 Task: Create a due date automation trigger when advanced on, on the monday of the week a card is due add fields with custom field "Resume" set to a number greater or equal to 1 and lower or equal to 10 at 11:00 AM.
Action: Mouse moved to (906, 271)
Screenshot: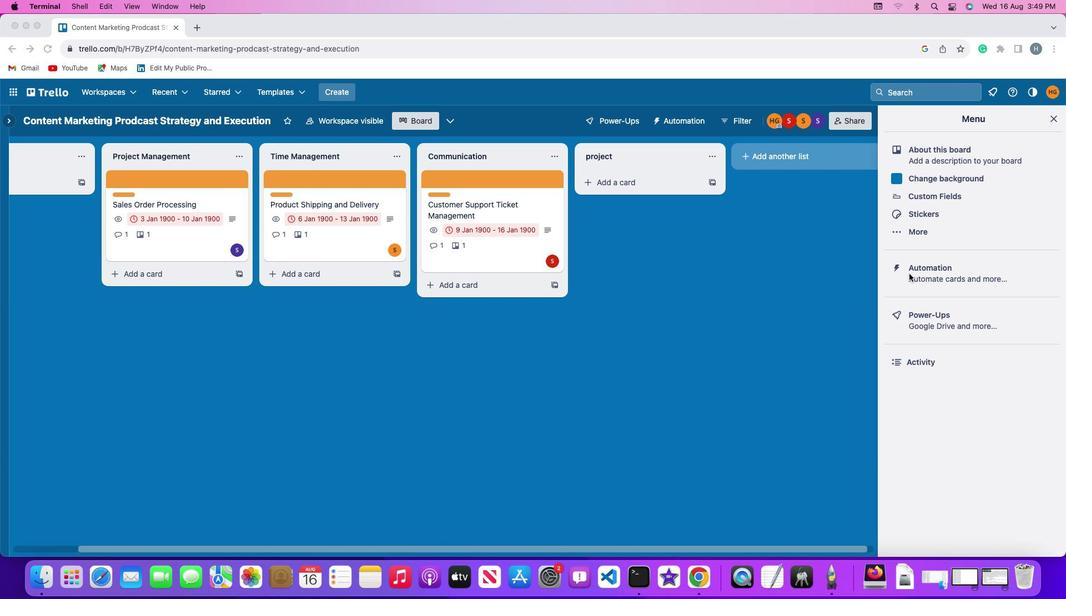 
Action: Mouse pressed left at (906, 271)
Screenshot: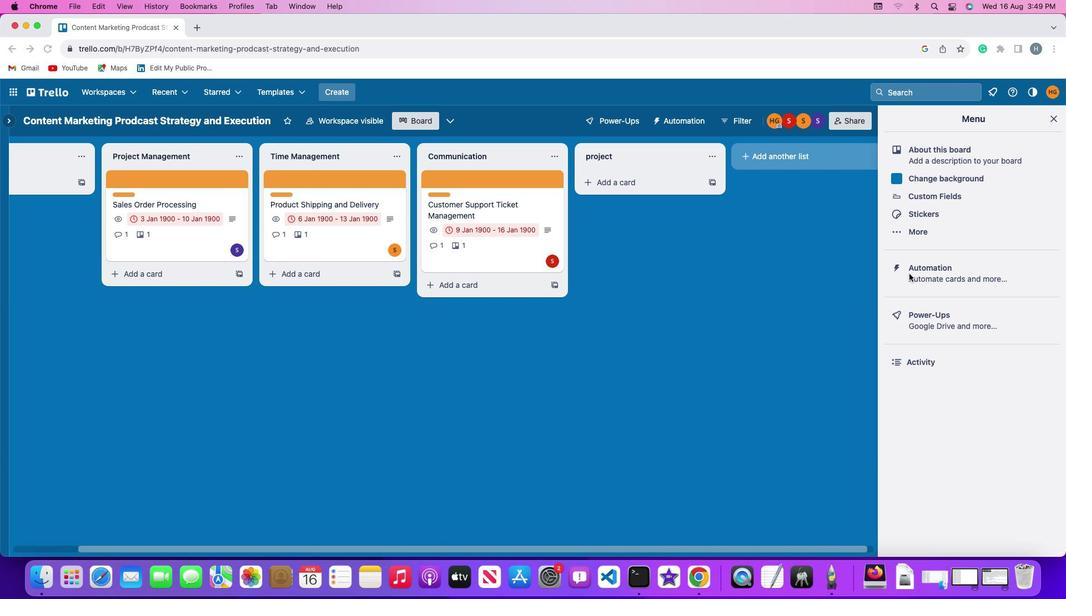 
Action: Mouse pressed left at (906, 271)
Screenshot: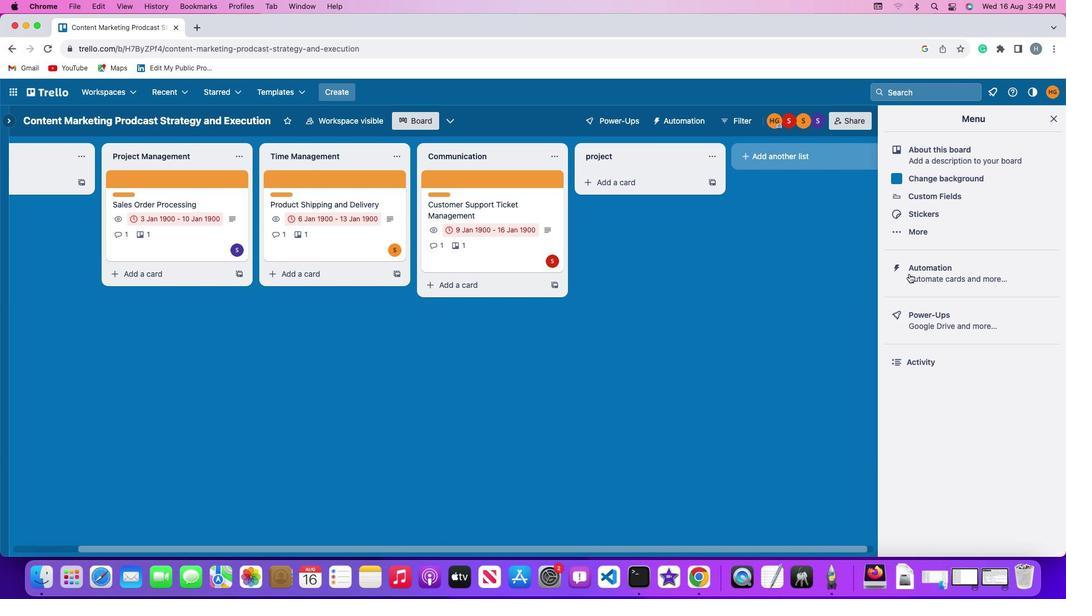 
Action: Mouse moved to (62, 258)
Screenshot: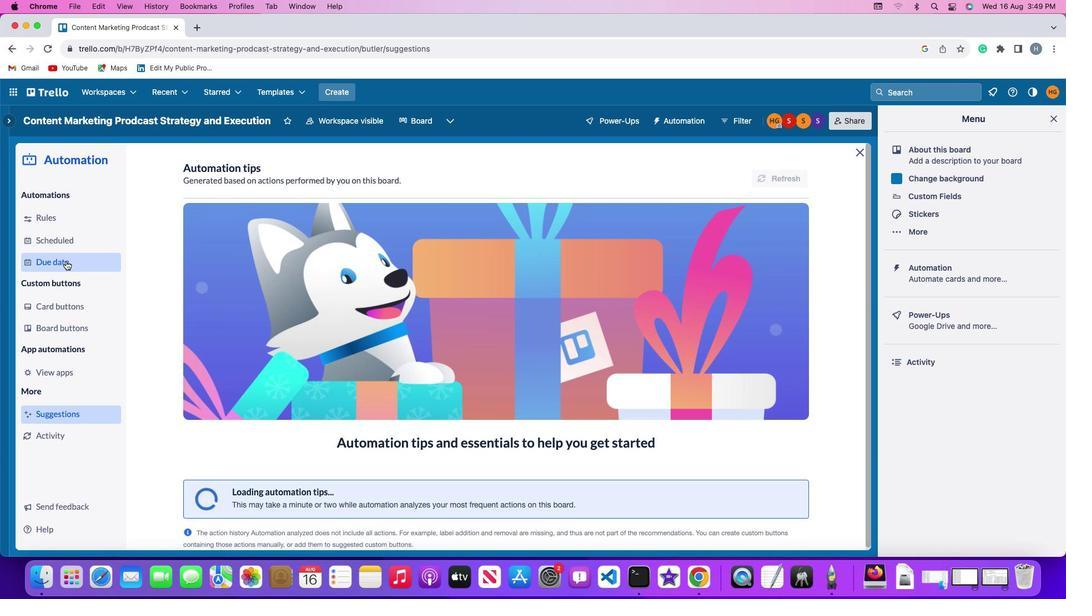 
Action: Mouse pressed left at (62, 258)
Screenshot: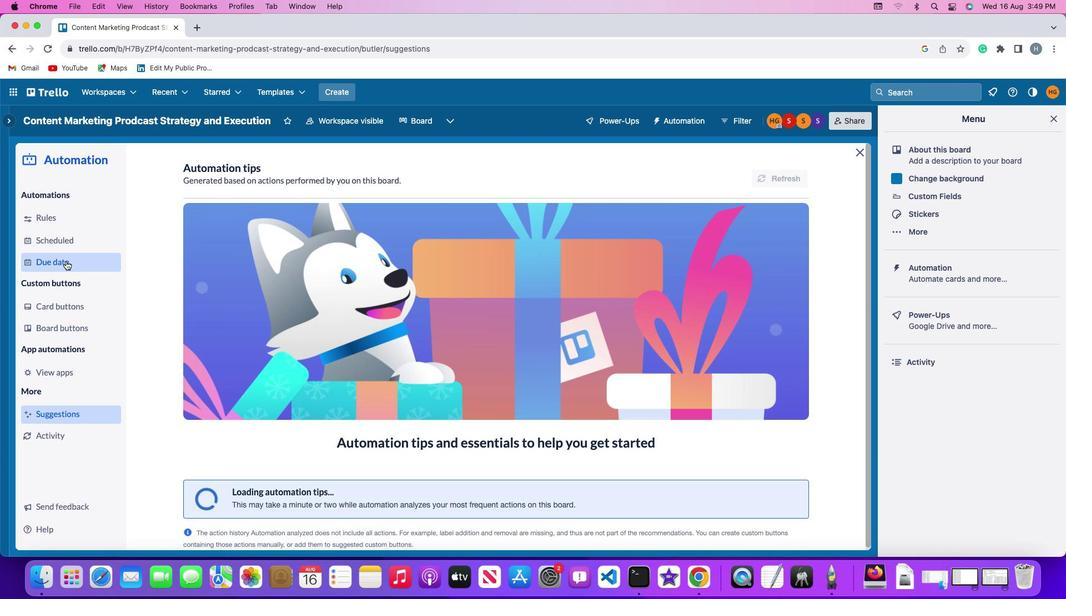 
Action: Mouse moved to (759, 166)
Screenshot: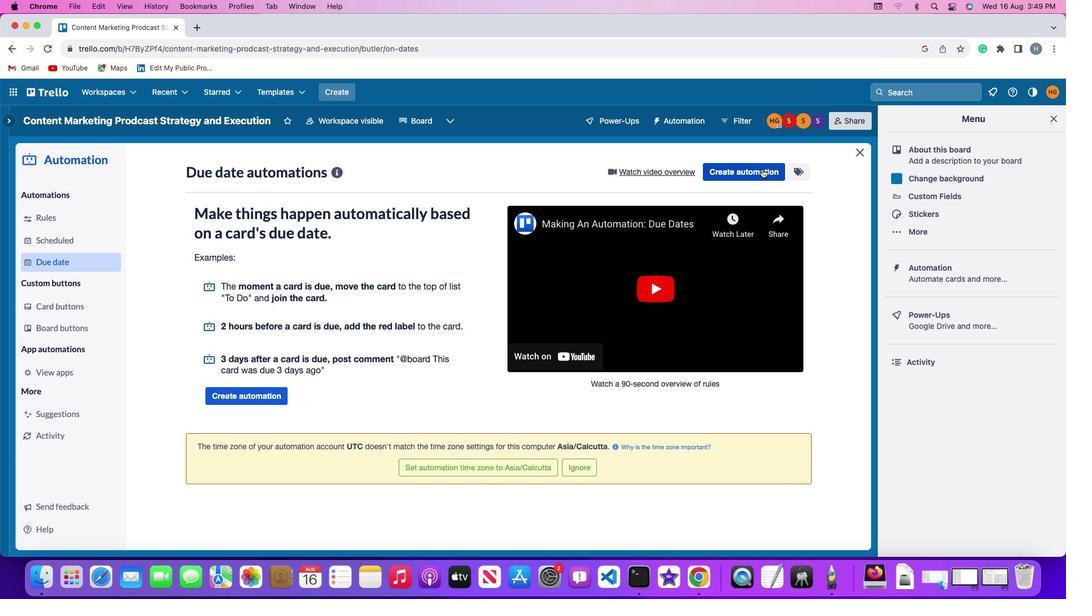 
Action: Mouse pressed left at (759, 166)
Screenshot: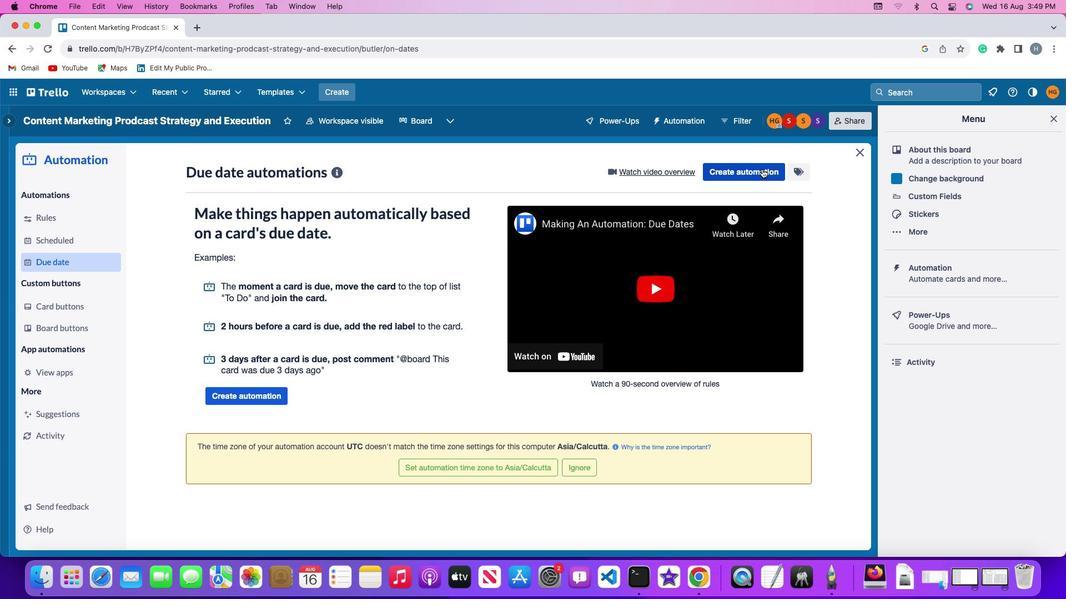 
Action: Mouse moved to (203, 272)
Screenshot: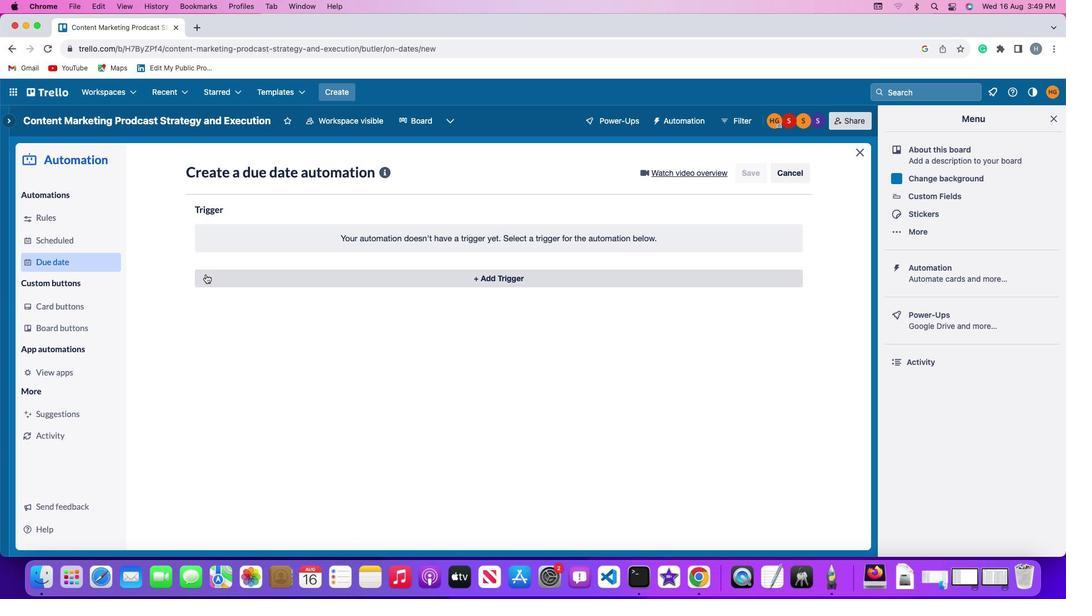 
Action: Mouse pressed left at (203, 272)
Screenshot: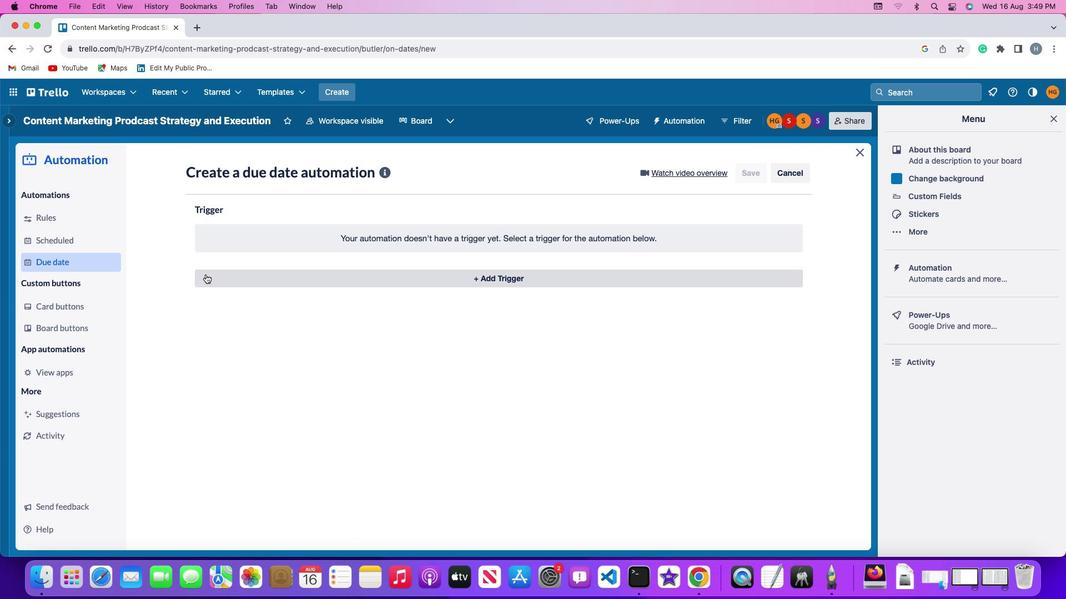 
Action: Mouse moved to (235, 484)
Screenshot: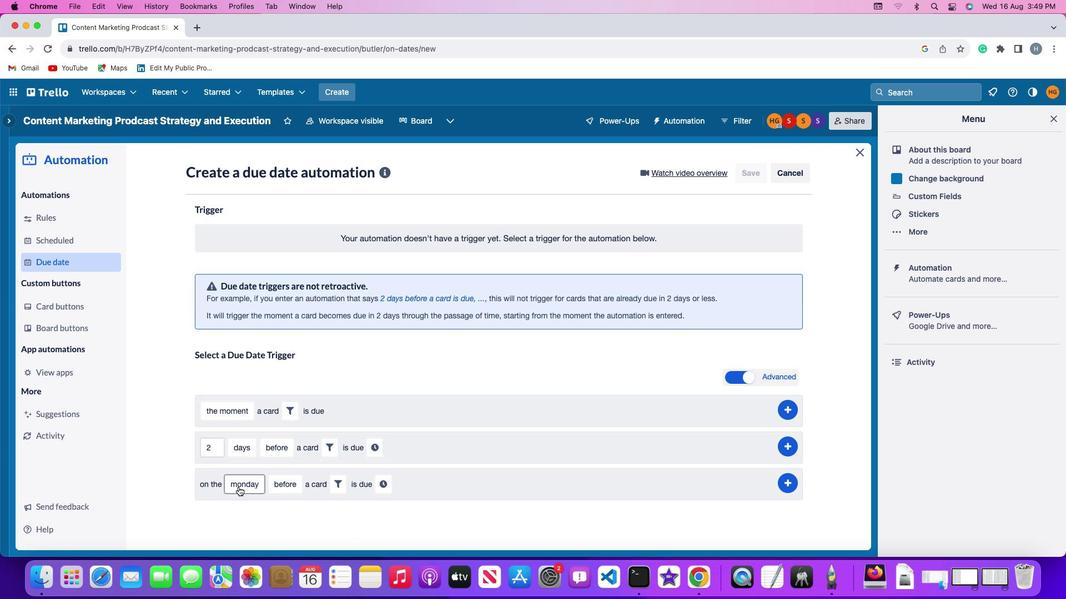 
Action: Mouse pressed left at (235, 484)
Screenshot: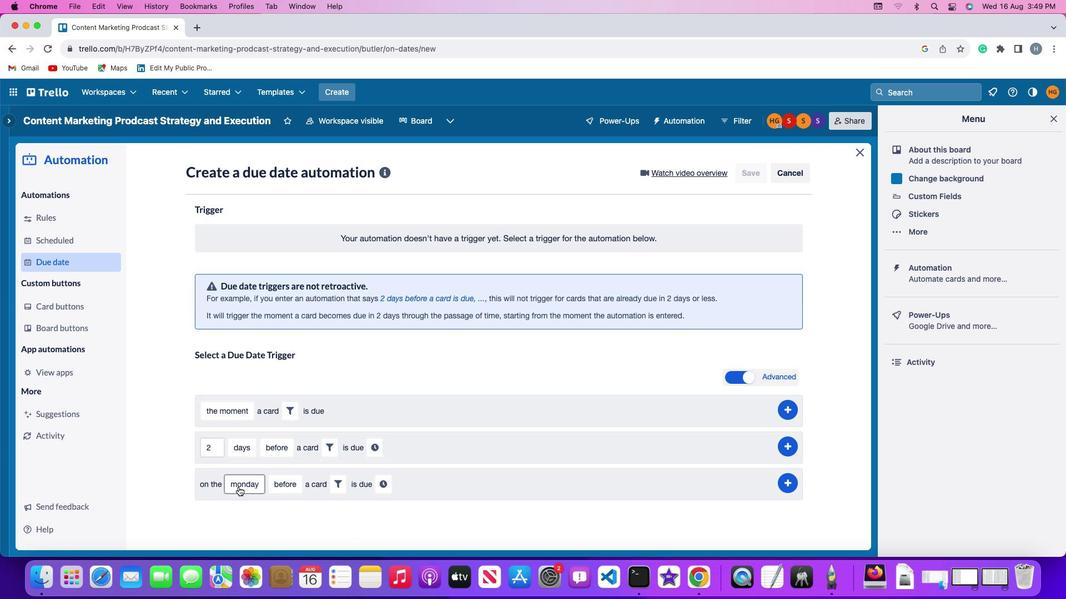 
Action: Mouse moved to (245, 330)
Screenshot: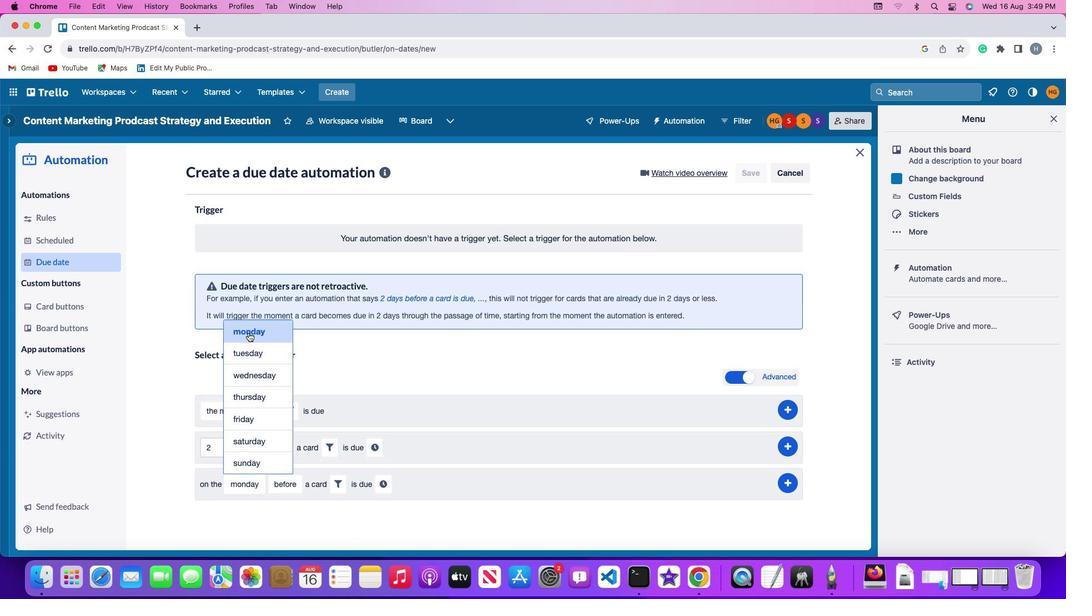 
Action: Mouse pressed left at (245, 330)
Screenshot: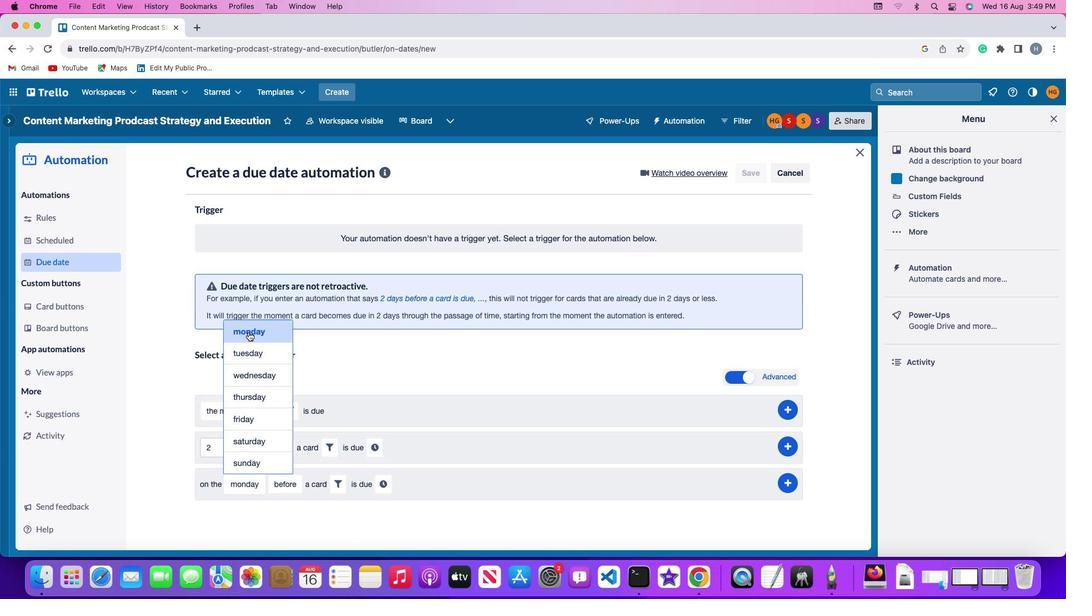 
Action: Mouse moved to (284, 483)
Screenshot: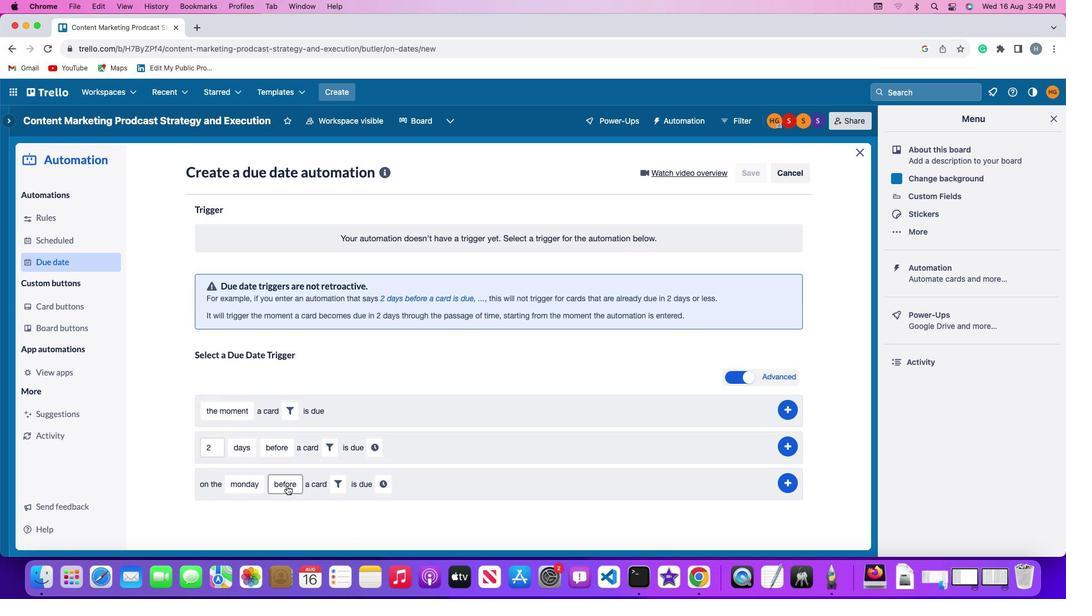 
Action: Mouse pressed left at (284, 483)
Screenshot: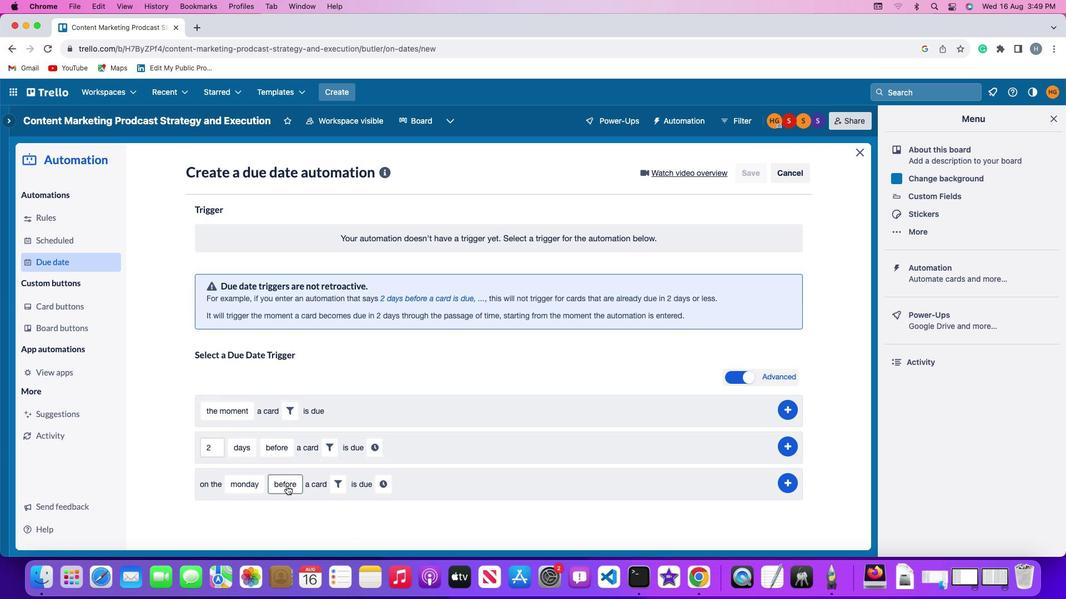 
Action: Mouse moved to (296, 441)
Screenshot: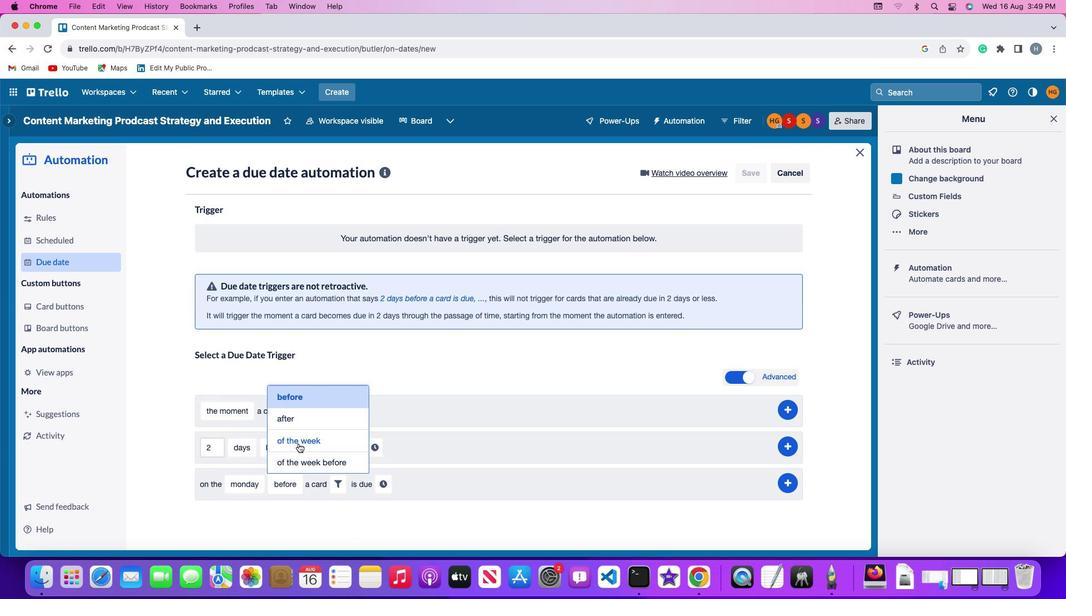 
Action: Mouse pressed left at (296, 441)
Screenshot: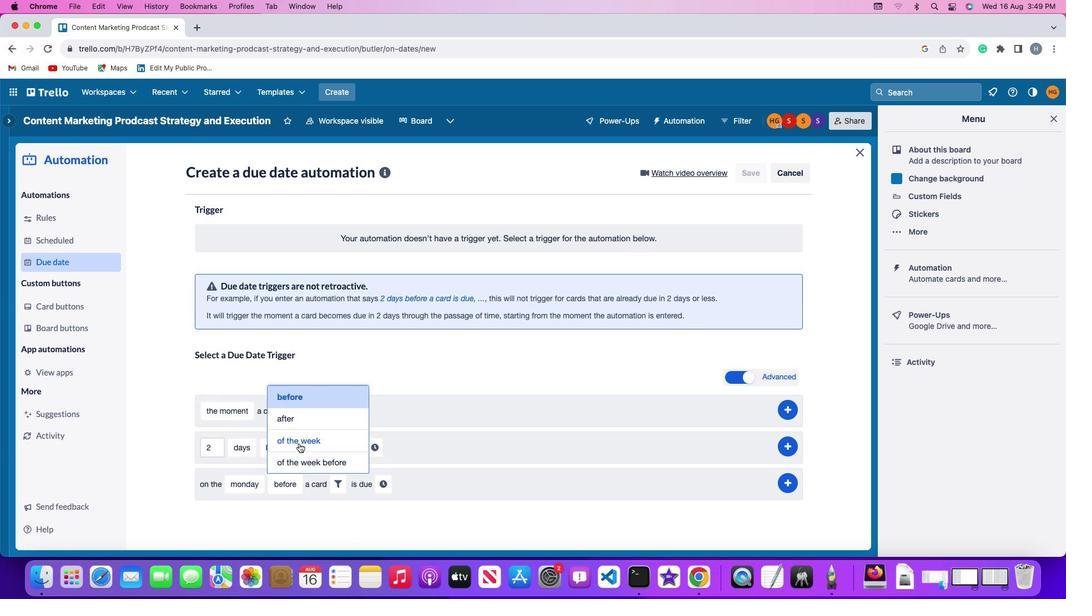 
Action: Mouse moved to (350, 482)
Screenshot: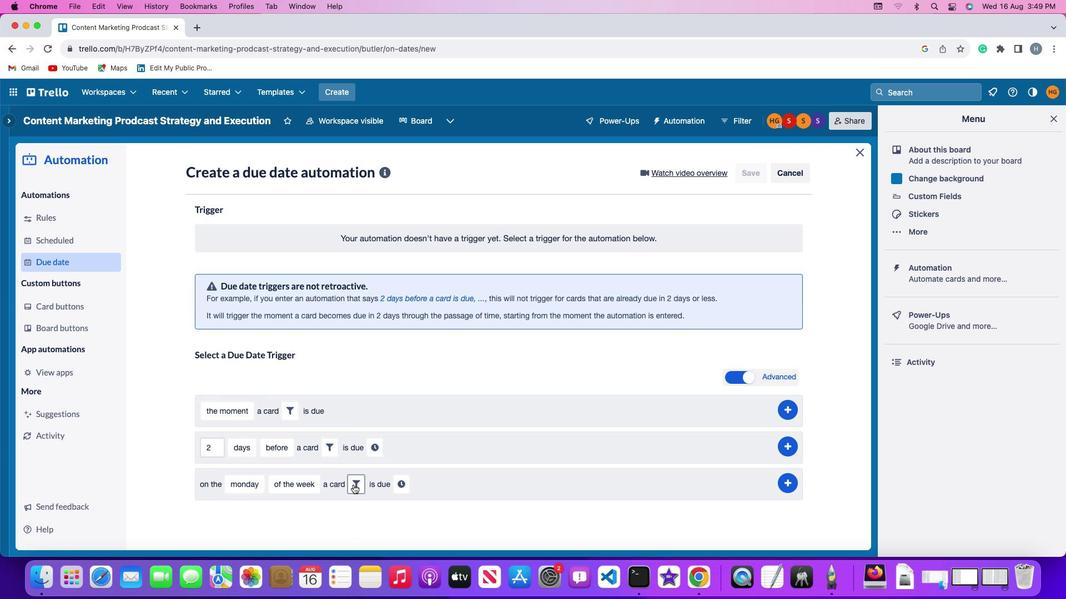 
Action: Mouse pressed left at (350, 482)
Screenshot: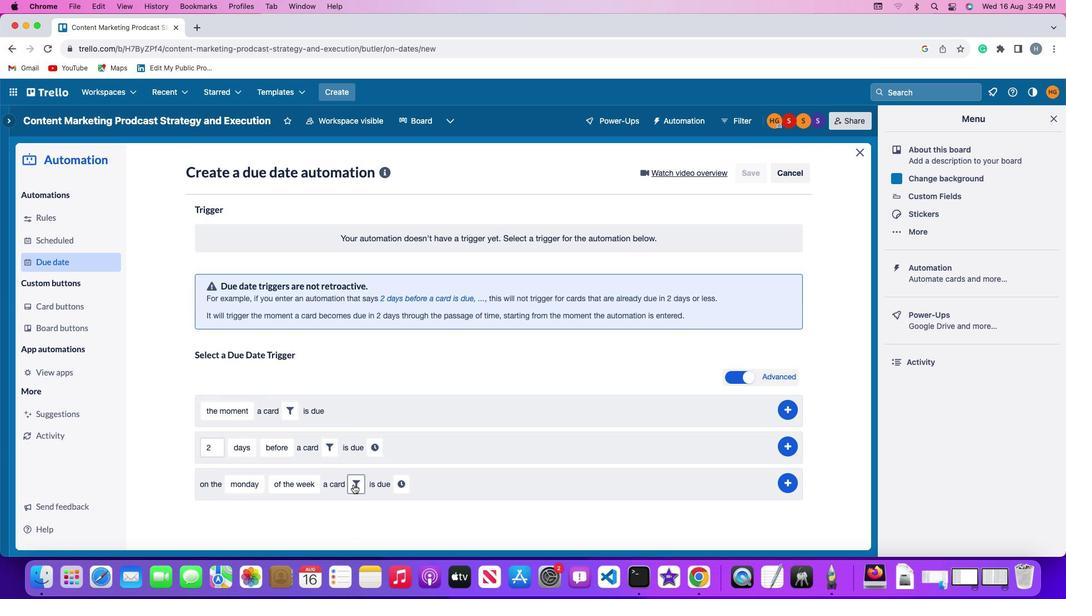 
Action: Mouse moved to (531, 513)
Screenshot: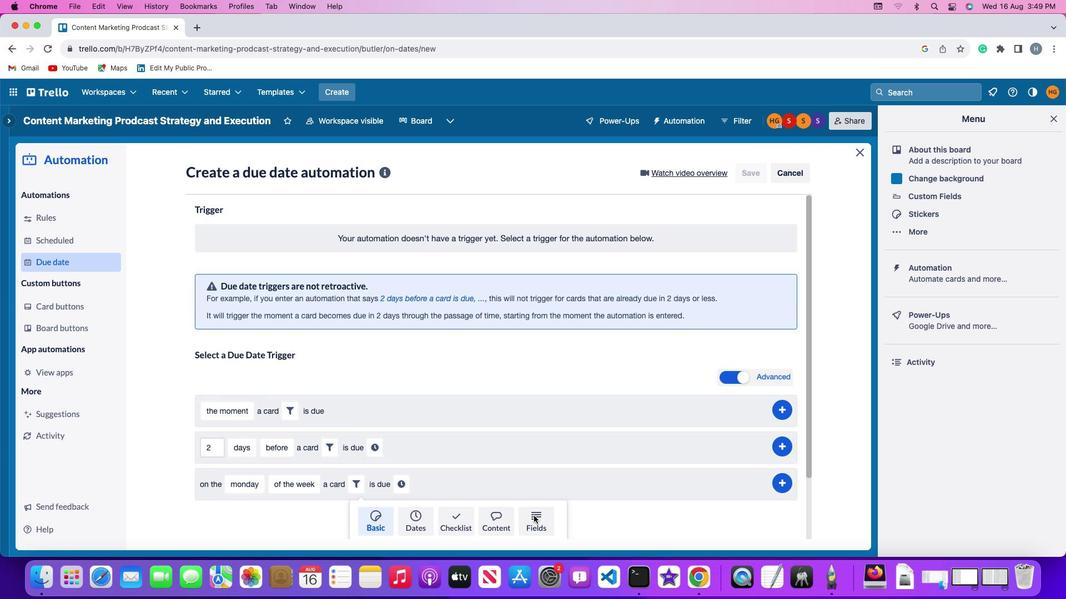 
Action: Mouse pressed left at (531, 513)
Screenshot: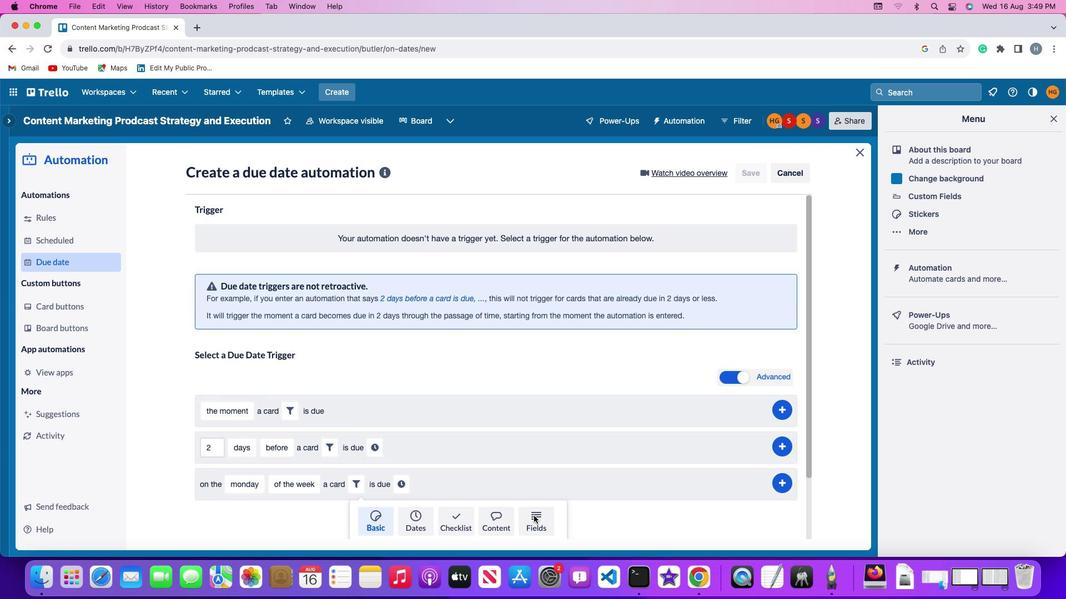 
Action: Mouse moved to (324, 509)
Screenshot: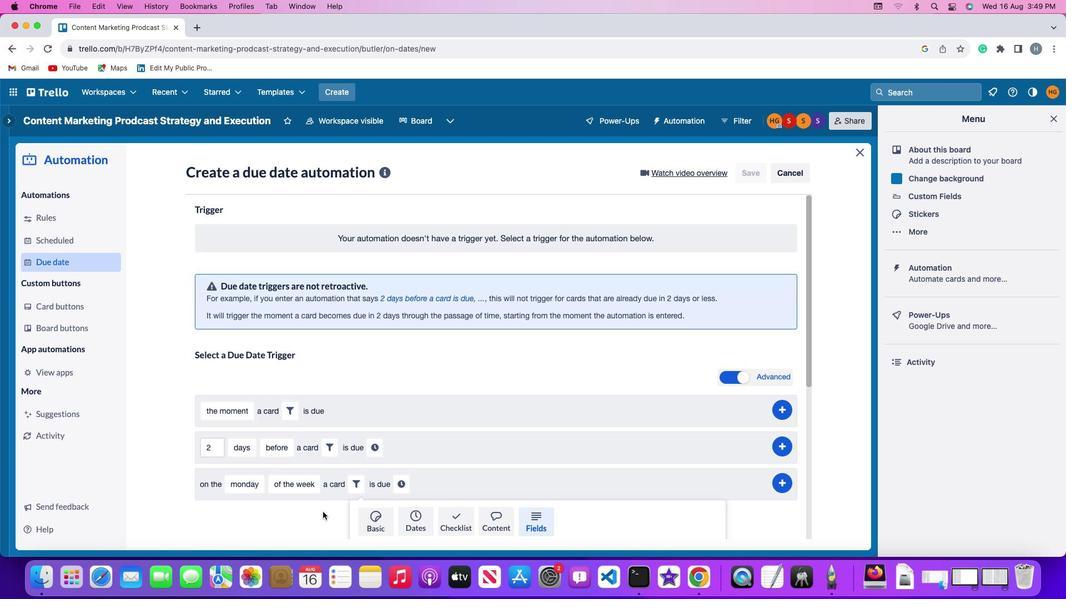 
Action: Mouse scrolled (324, 509) with delta (-2, -2)
Screenshot: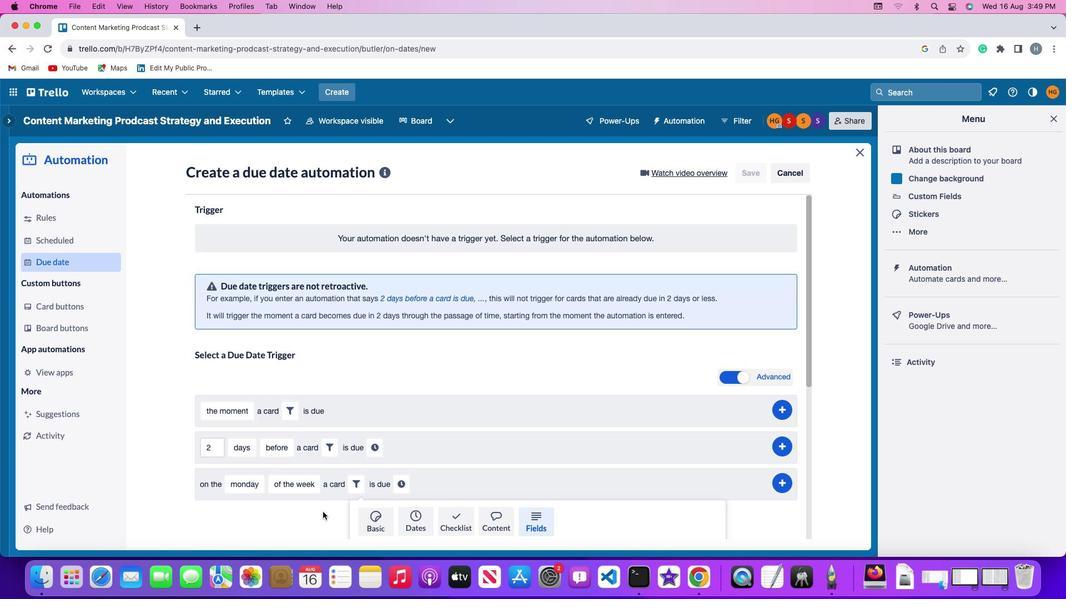 
Action: Mouse moved to (320, 509)
Screenshot: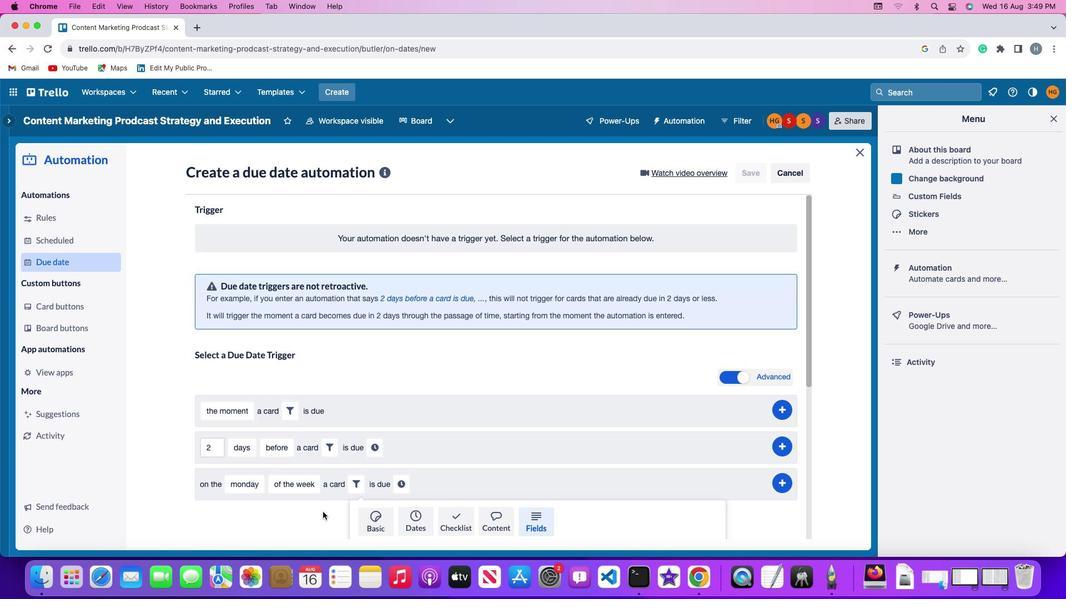 
Action: Mouse scrolled (320, 509) with delta (-2, -2)
Screenshot: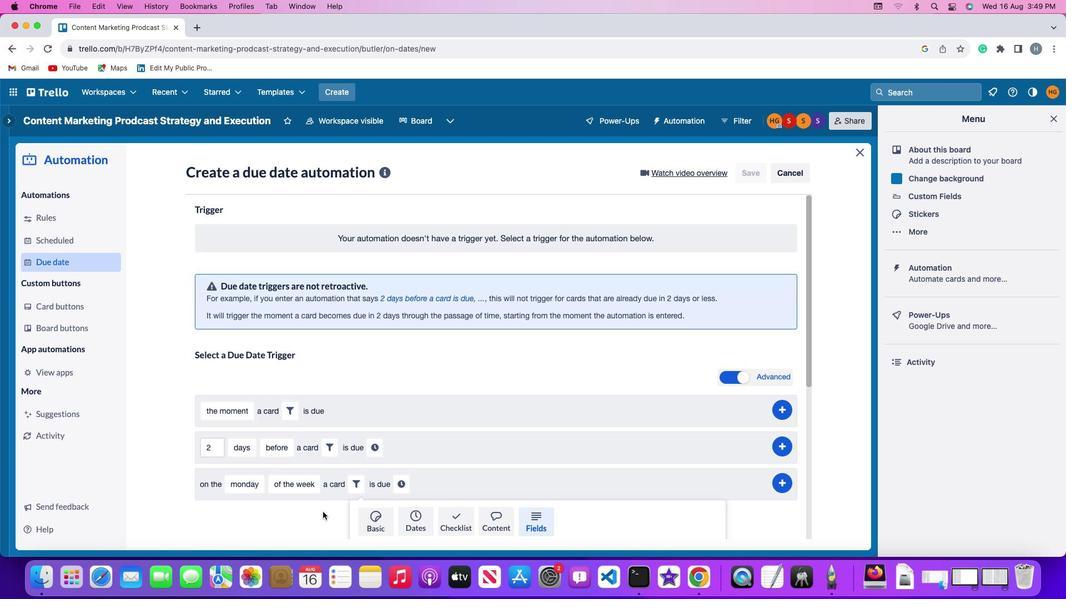 
Action: Mouse moved to (319, 509)
Screenshot: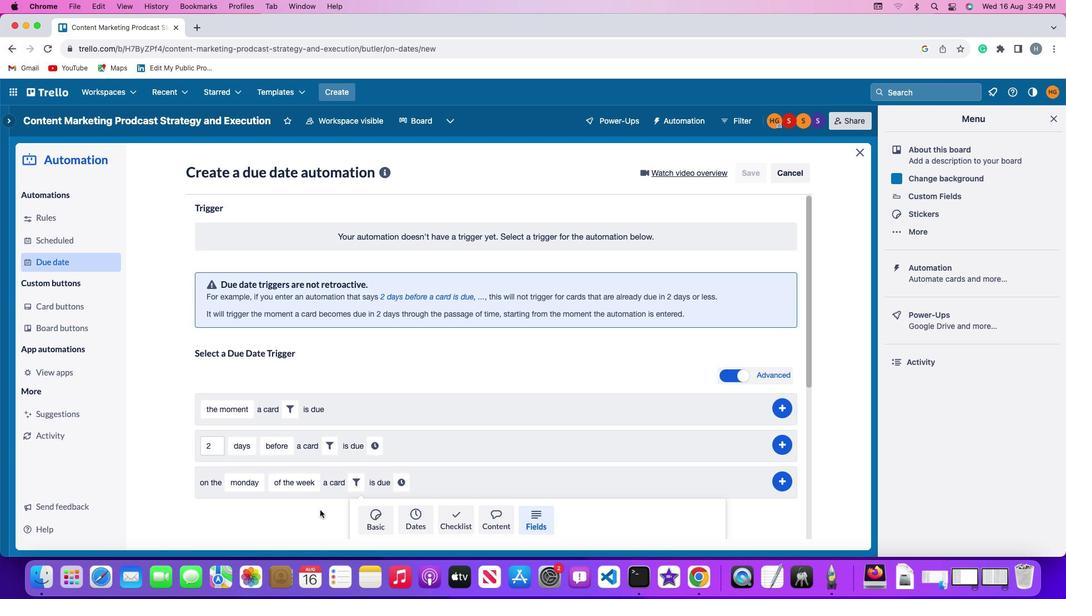 
Action: Mouse scrolled (319, 509) with delta (-2, -3)
Screenshot: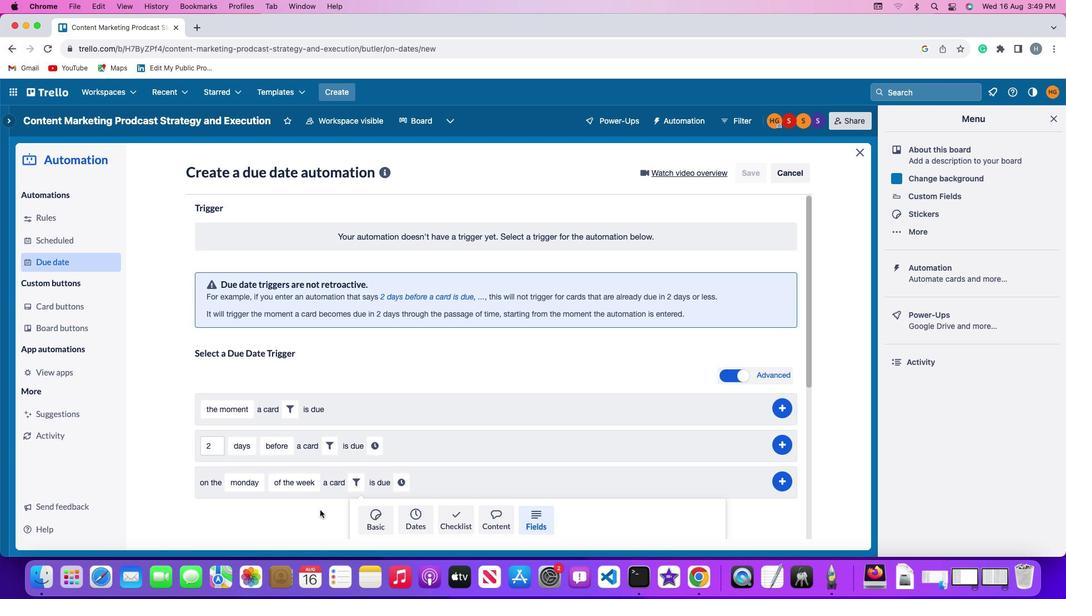 
Action: Mouse moved to (317, 508)
Screenshot: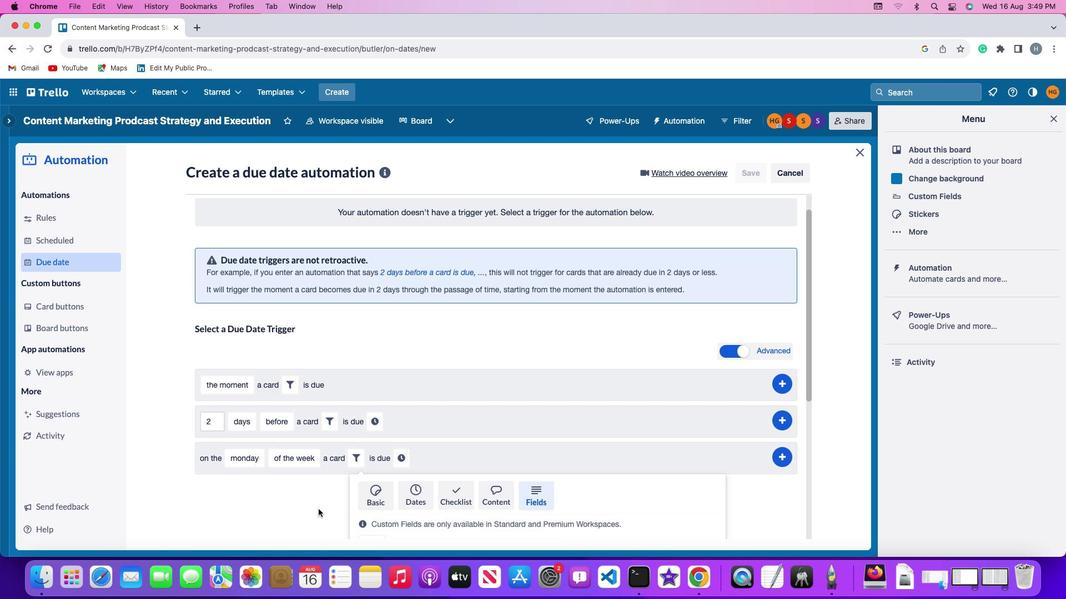 
Action: Mouse scrolled (317, 508) with delta (-2, -4)
Screenshot: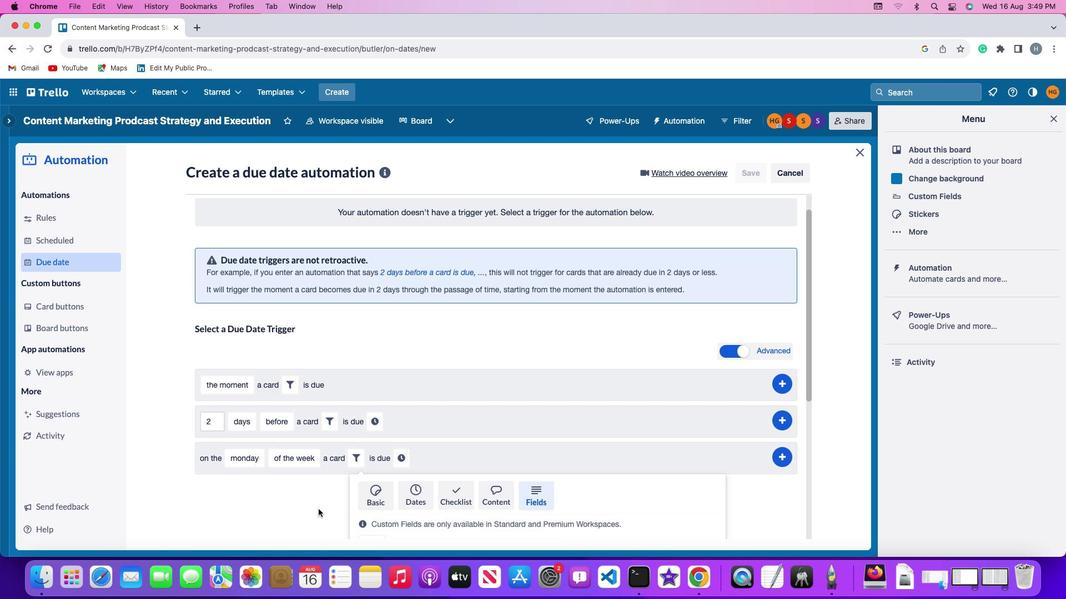 
Action: Mouse moved to (315, 506)
Screenshot: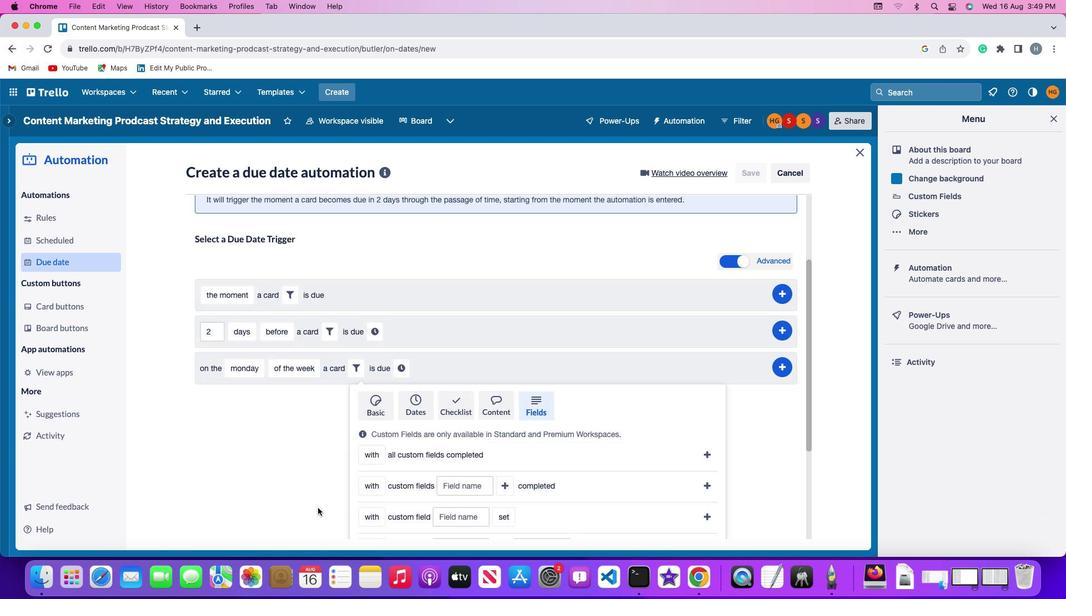
Action: Mouse scrolled (315, 506) with delta (-2, -5)
Screenshot: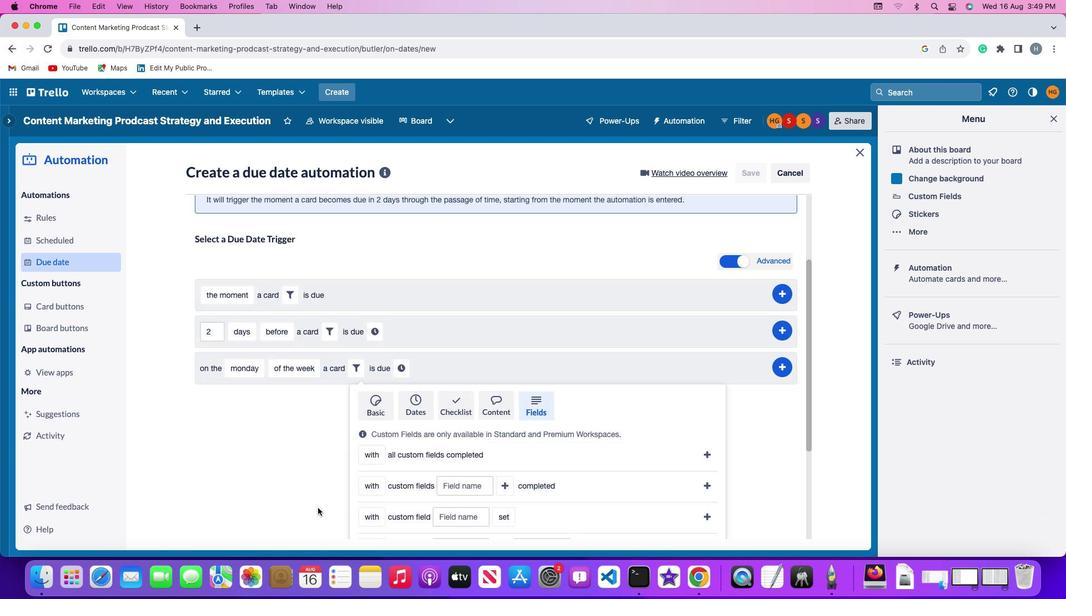 
Action: Mouse moved to (312, 506)
Screenshot: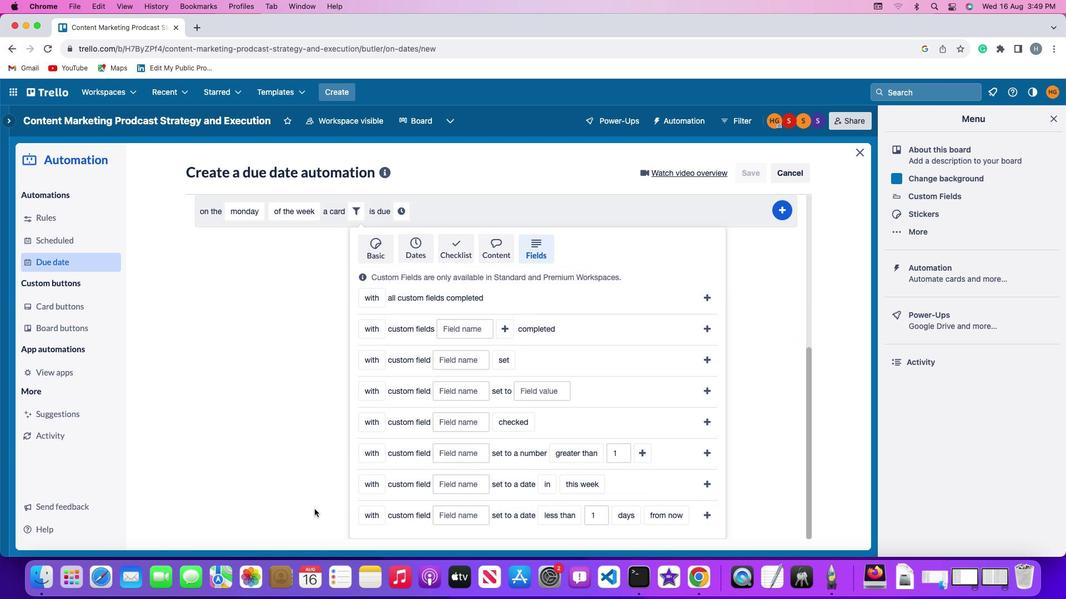
Action: Mouse scrolled (312, 506) with delta (-2, -2)
Screenshot: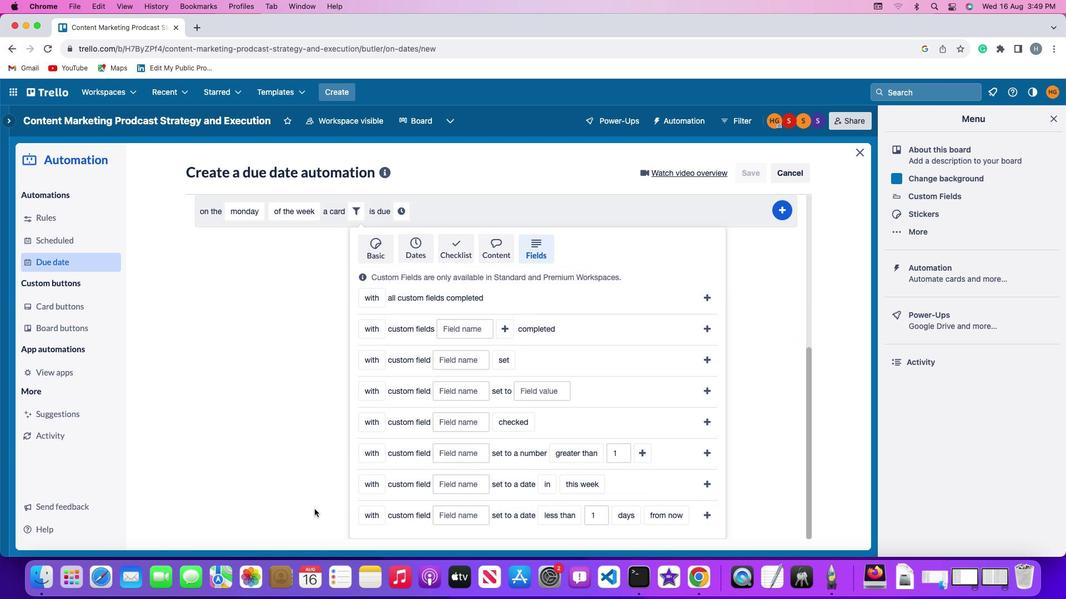 
Action: Mouse moved to (311, 506)
Screenshot: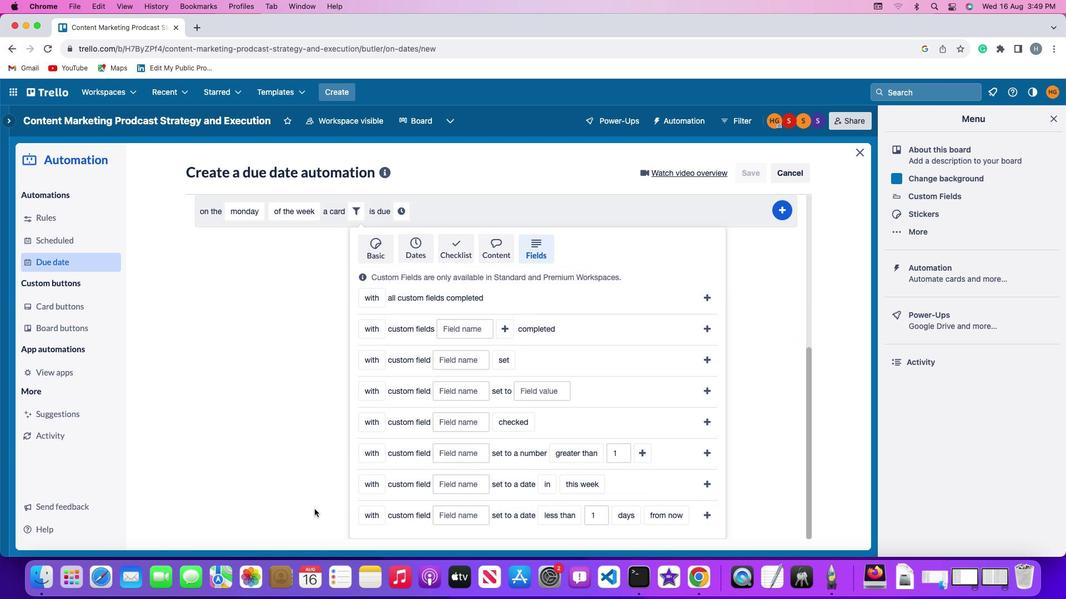 
Action: Mouse scrolled (311, 506) with delta (-2, -2)
Screenshot: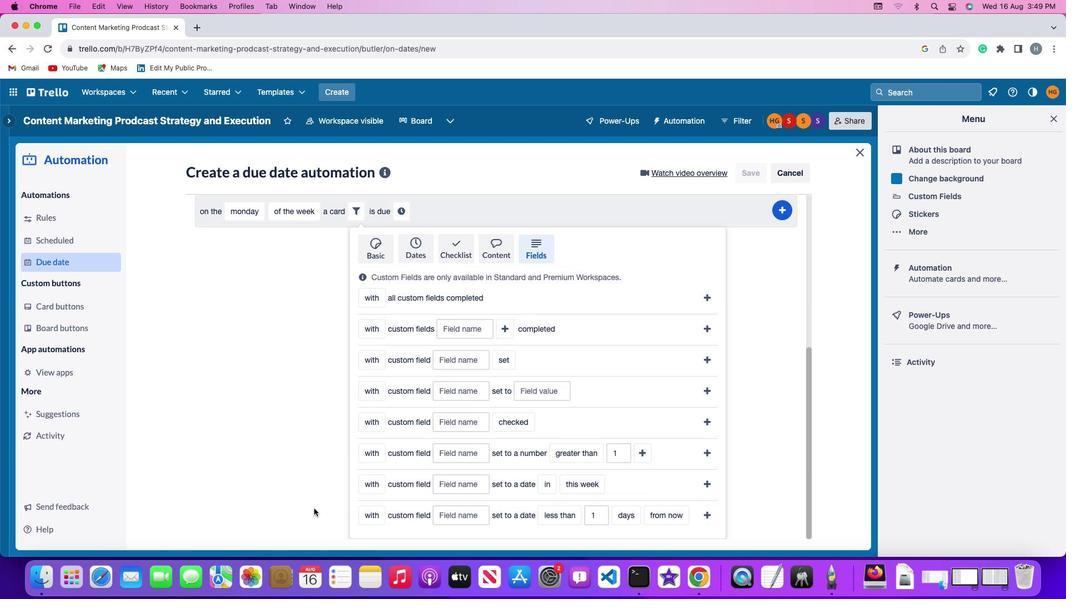 
Action: Mouse moved to (311, 506)
Screenshot: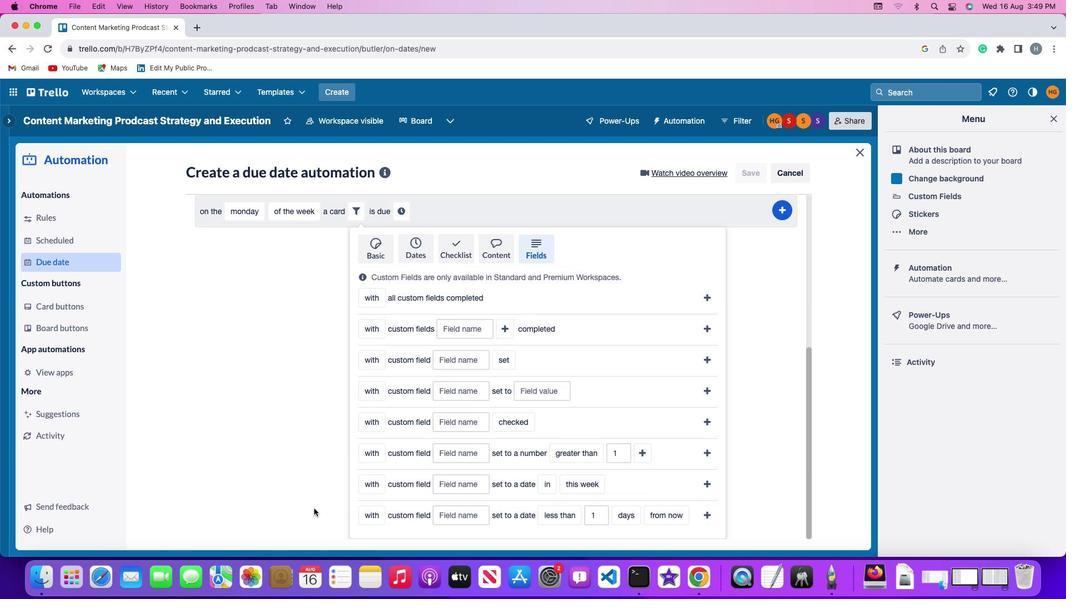
Action: Mouse scrolled (311, 506) with delta (-2, -3)
Screenshot: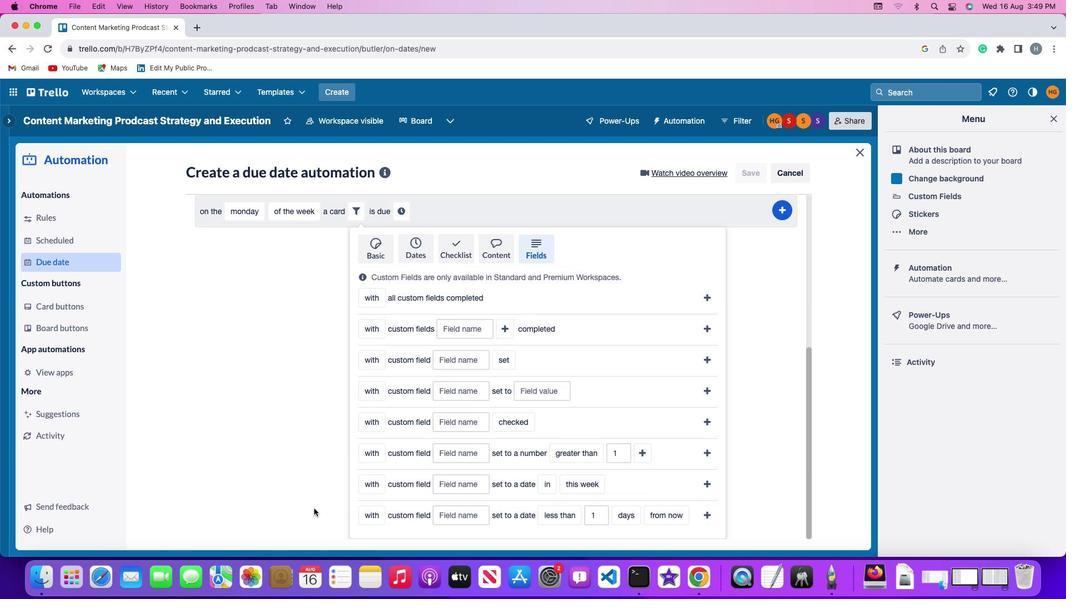 
Action: Mouse moved to (311, 506)
Screenshot: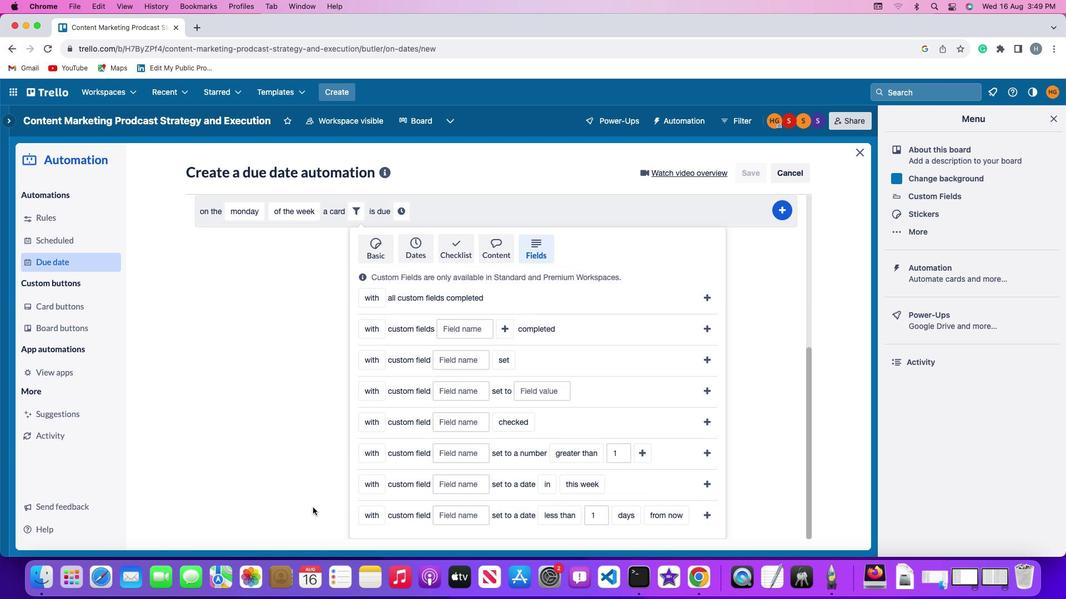 
Action: Mouse scrolled (311, 506) with delta (-2, -4)
Screenshot: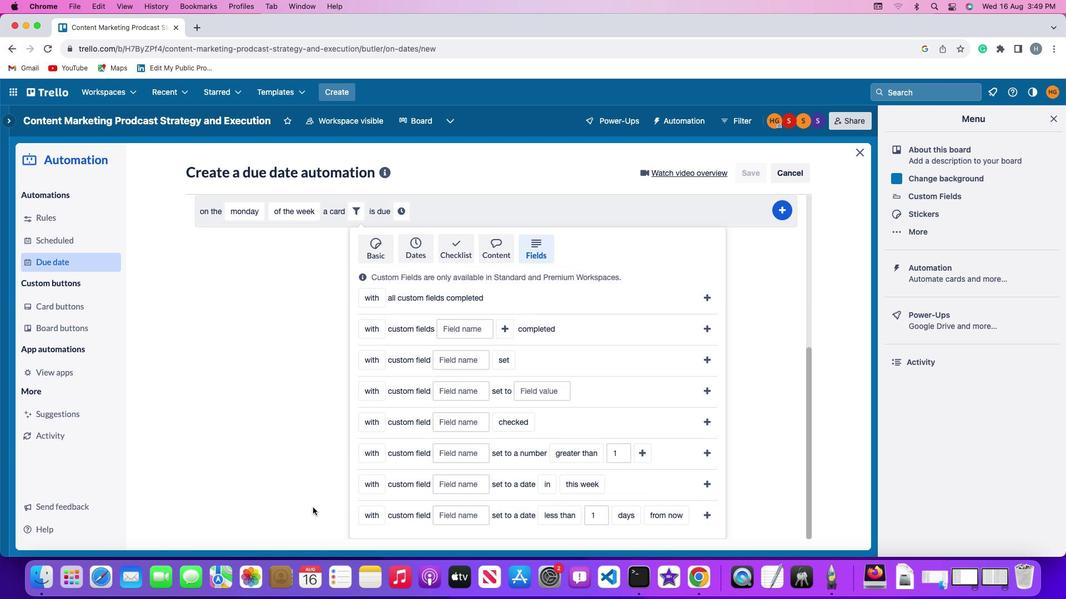 
Action: Mouse moved to (309, 504)
Screenshot: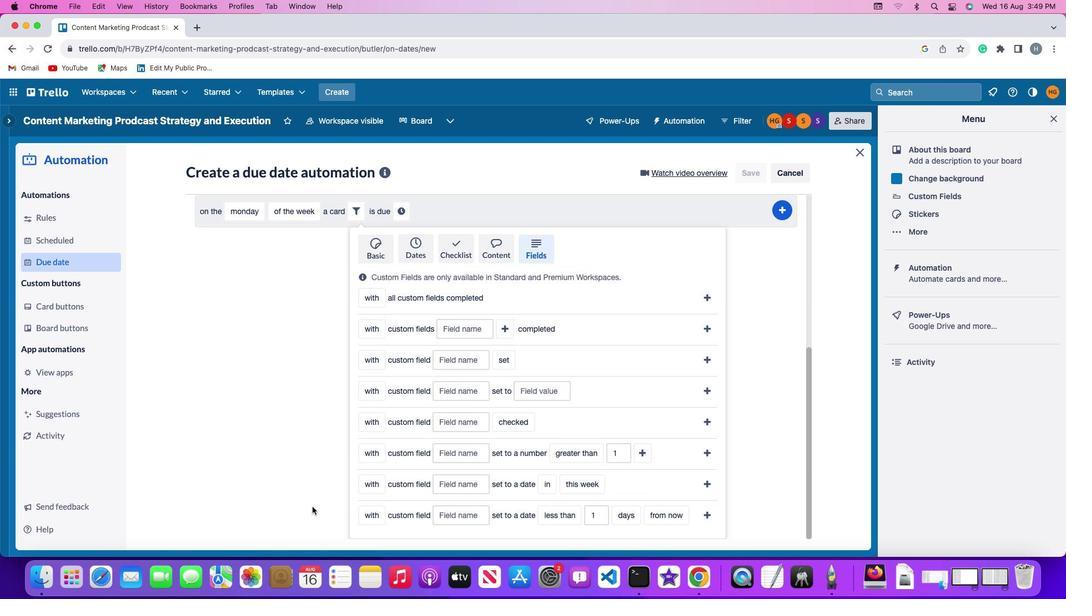 
Action: Mouse scrolled (309, 504) with delta (-2, -2)
Screenshot: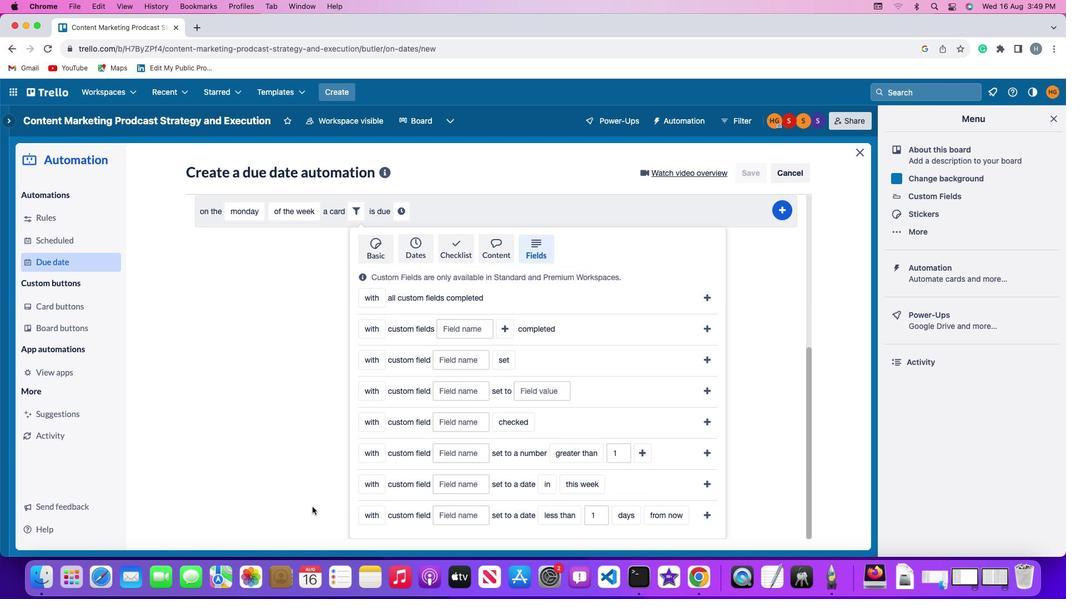 
Action: Mouse scrolled (309, 504) with delta (-2, -2)
Screenshot: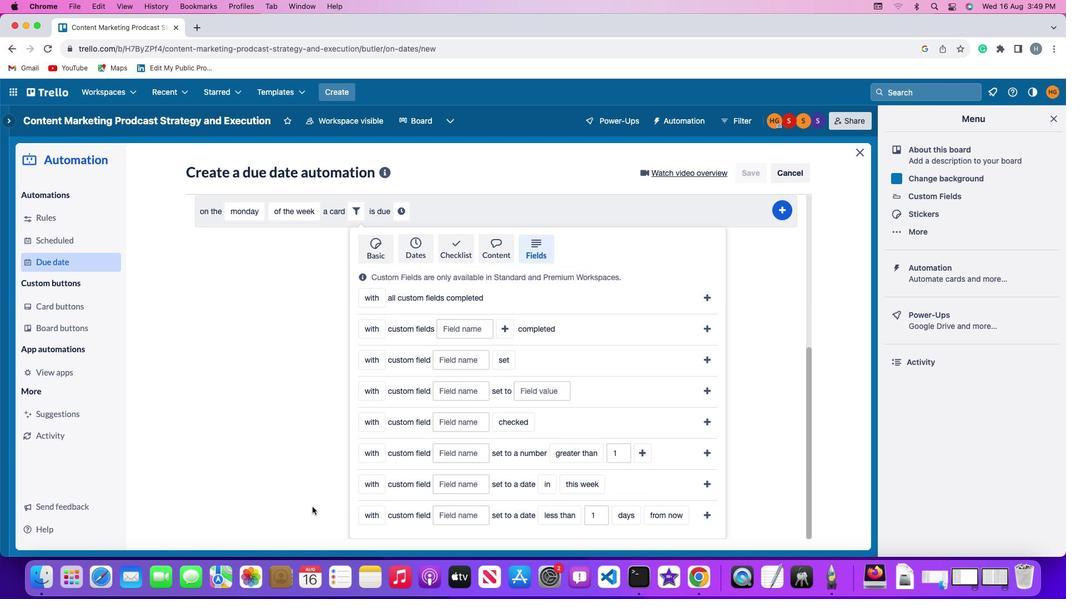 
Action: Mouse scrolled (309, 504) with delta (-2, -3)
Screenshot: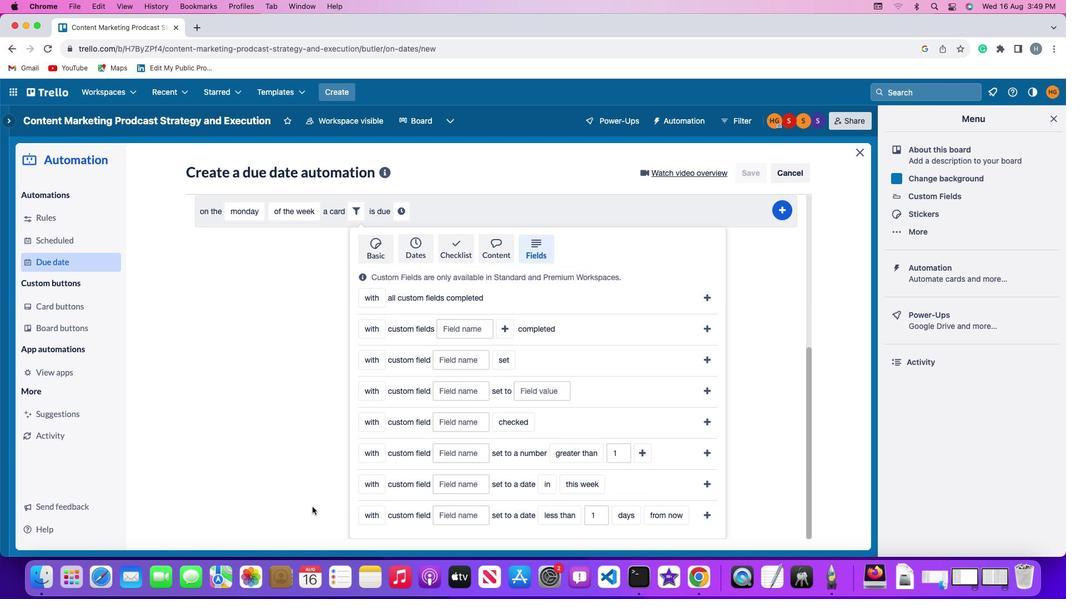 
Action: Mouse moved to (362, 453)
Screenshot: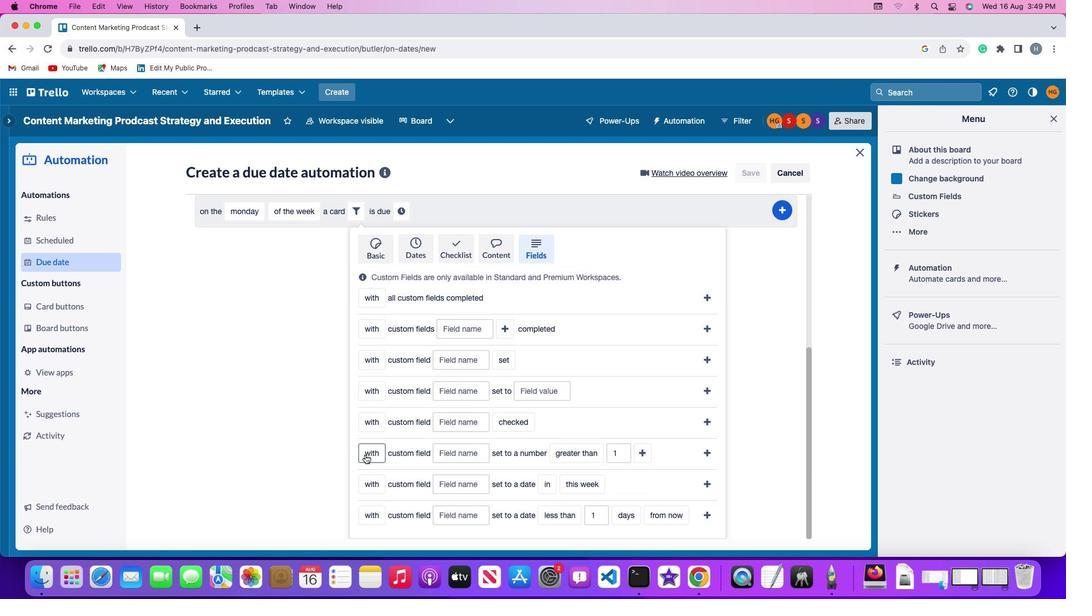 
Action: Mouse pressed left at (362, 453)
Screenshot: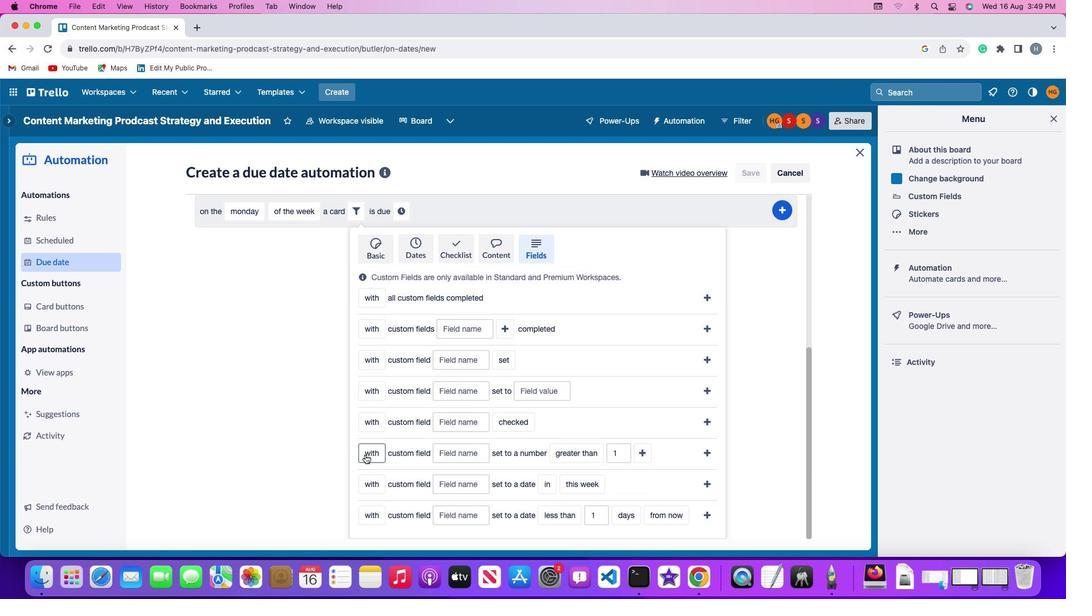 
Action: Mouse moved to (374, 469)
Screenshot: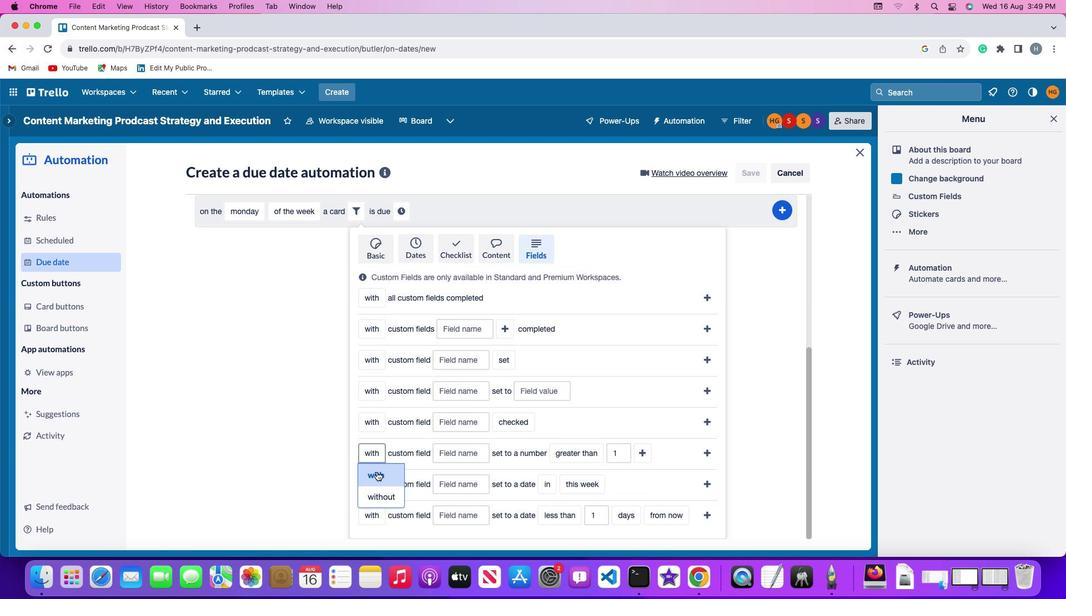 
Action: Mouse pressed left at (374, 469)
Screenshot: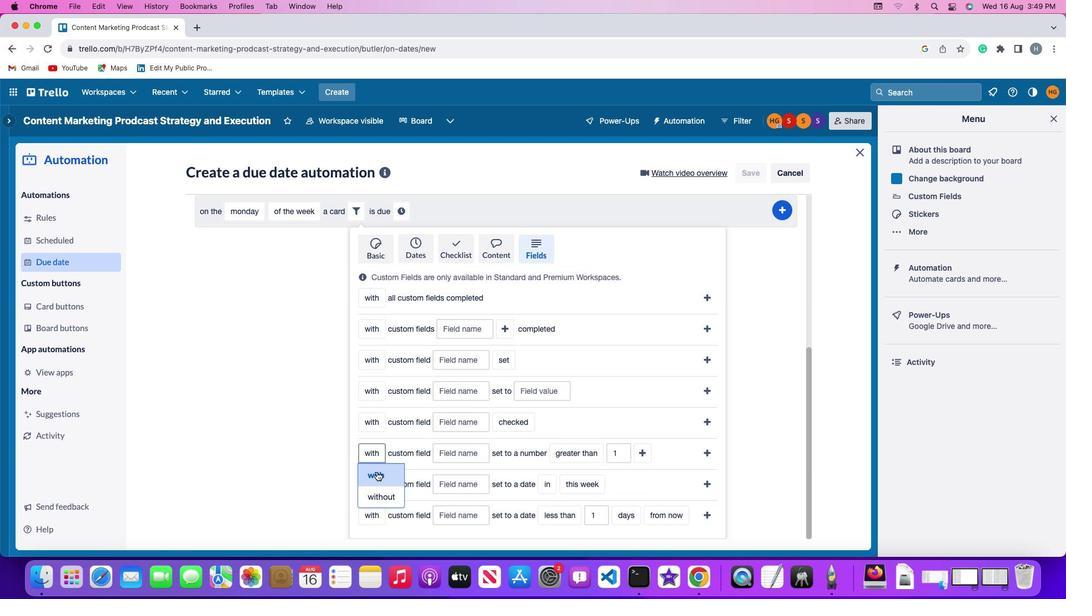 
Action: Mouse moved to (461, 453)
Screenshot: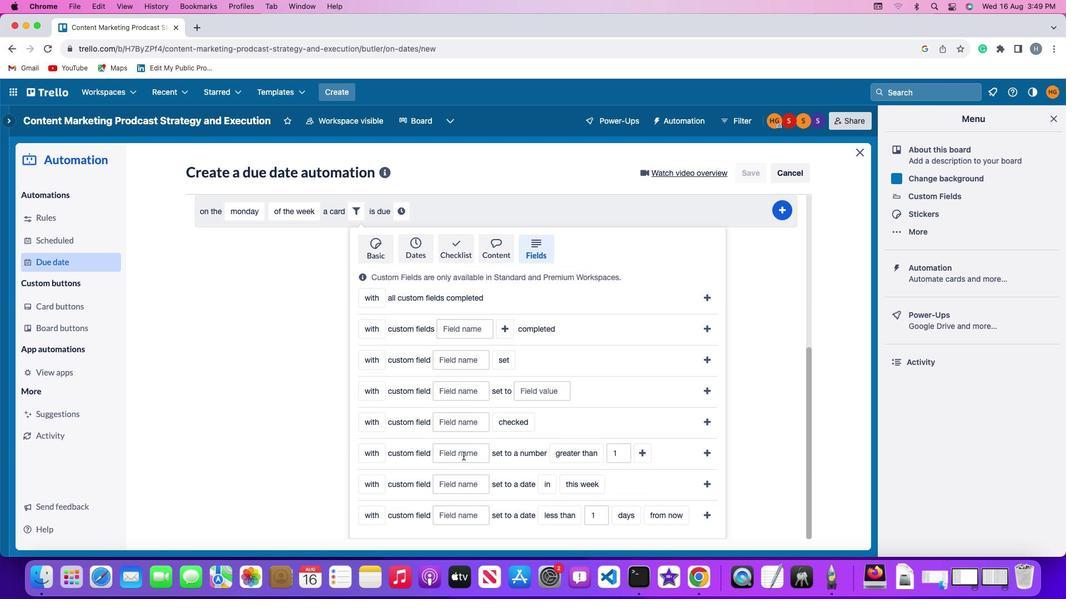 
Action: Mouse pressed left at (461, 453)
Screenshot: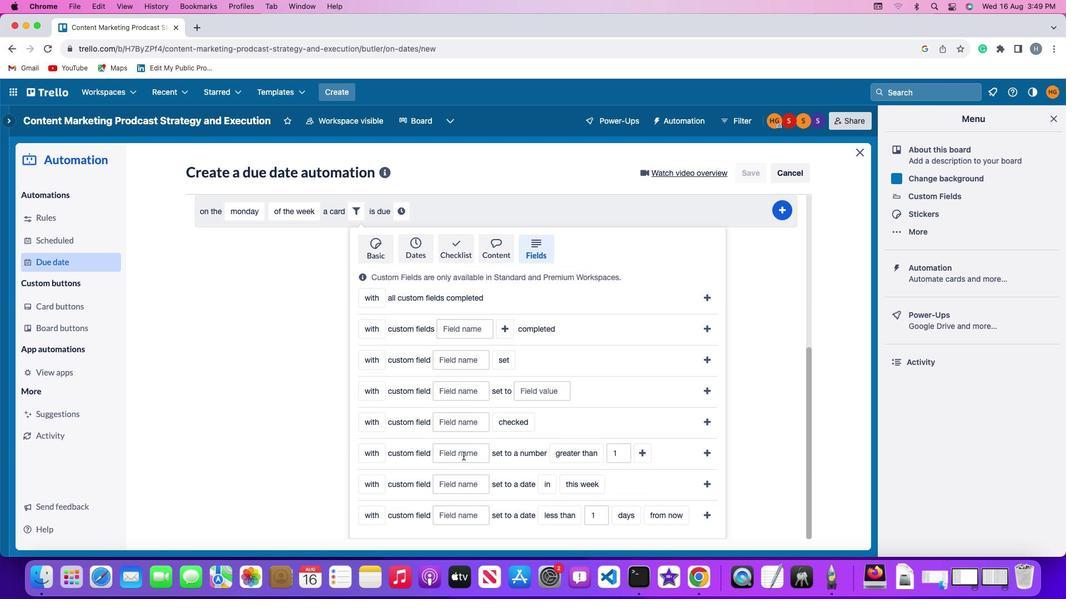
Action: Key pressed Key.shift'R''e''s''u''m''e'
Screenshot: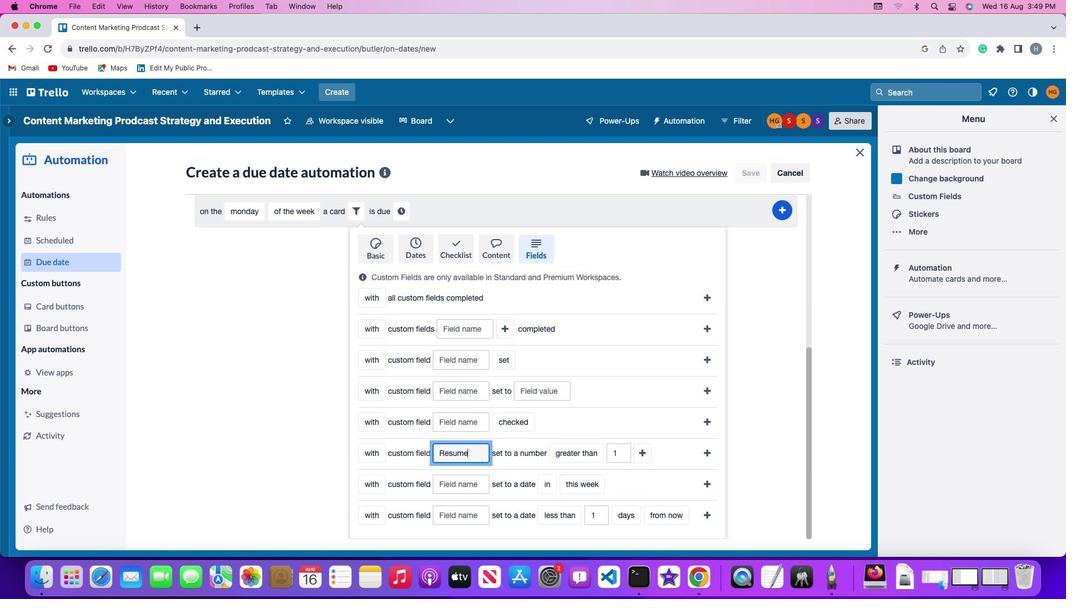 
Action: Mouse moved to (554, 451)
Screenshot: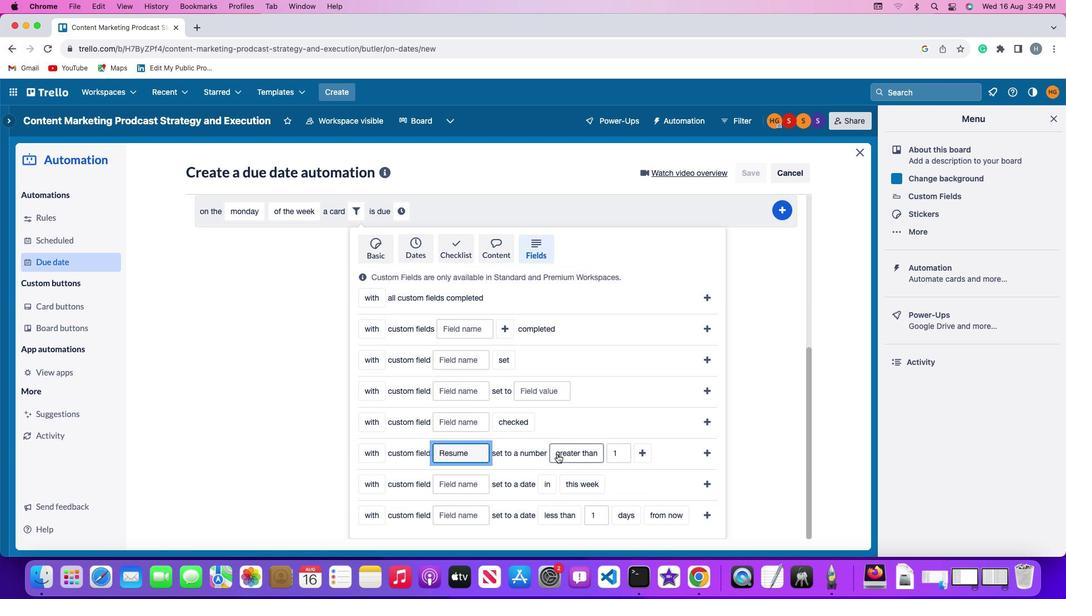 
Action: Mouse pressed left at (554, 451)
Screenshot: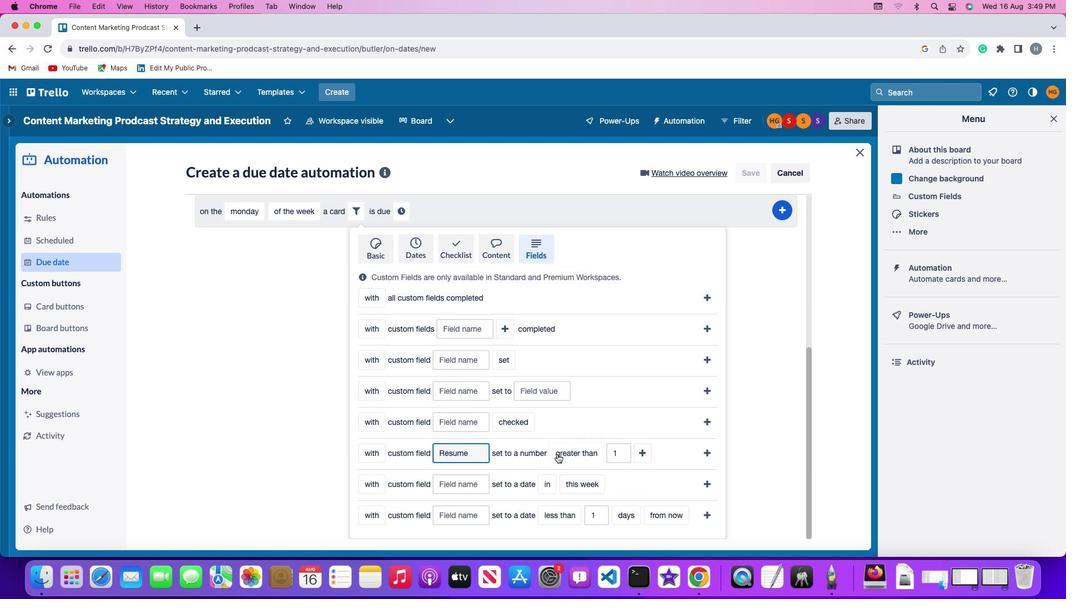 
Action: Mouse moved to (583, 383)
Screenshot: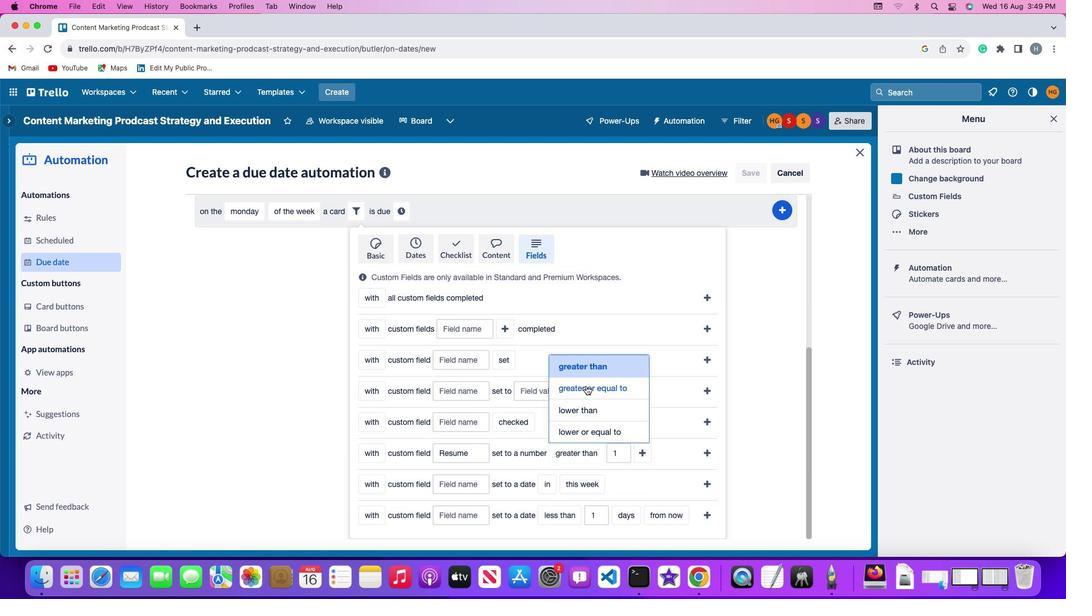 
Action: Mouse pressed left at (583, 383)
Screenshot: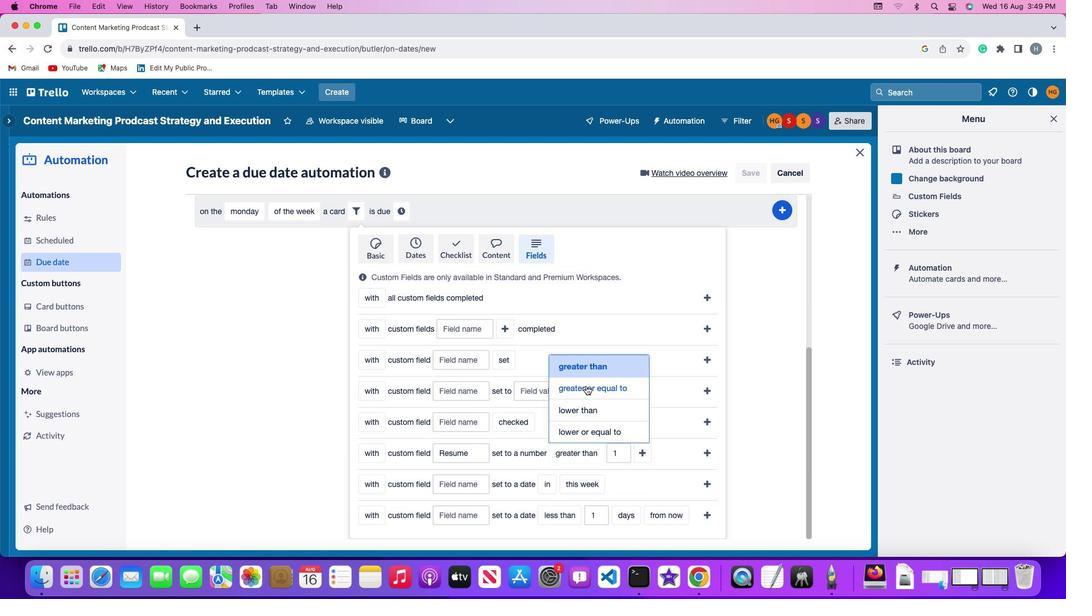 
Action: Mouse moved to (641, 453)
Screenshot: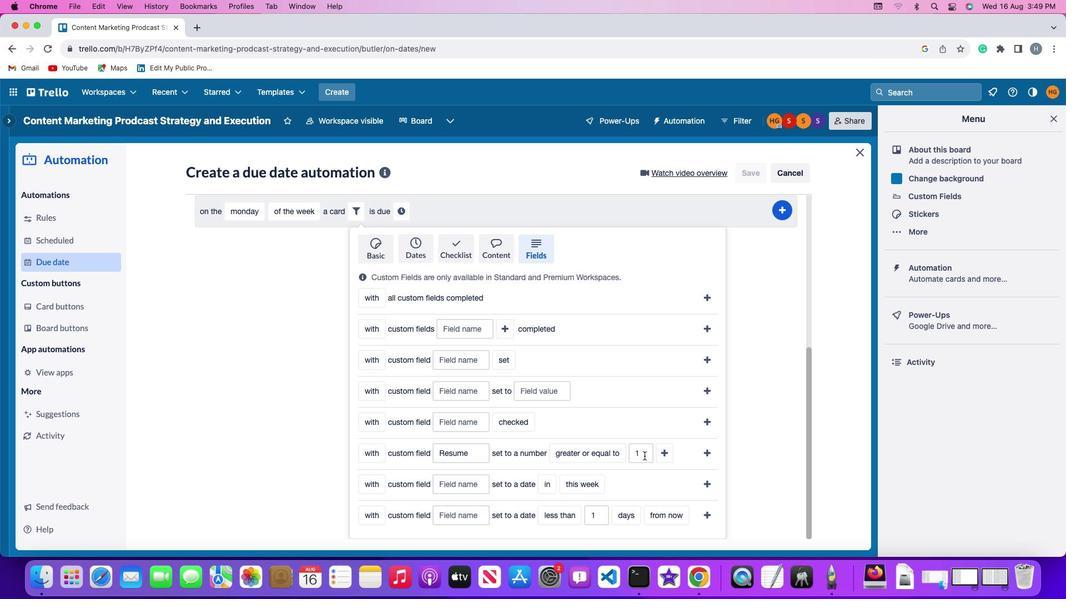 
Action: Mouse pressed left at (641, 453)
Screenshot: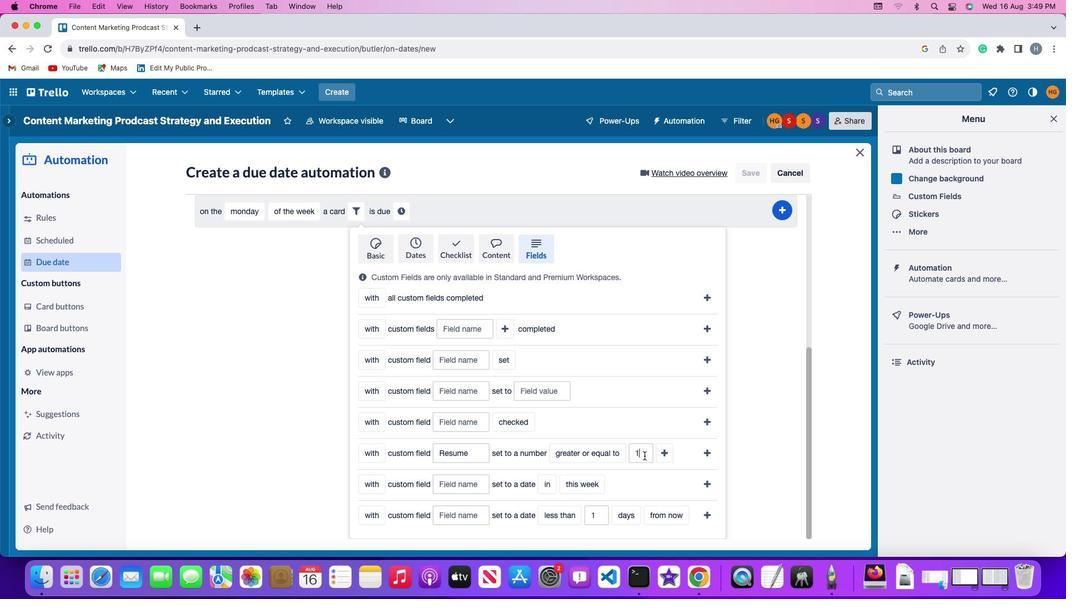 
Action: Mouse moved to (642, 453)
Screenshot: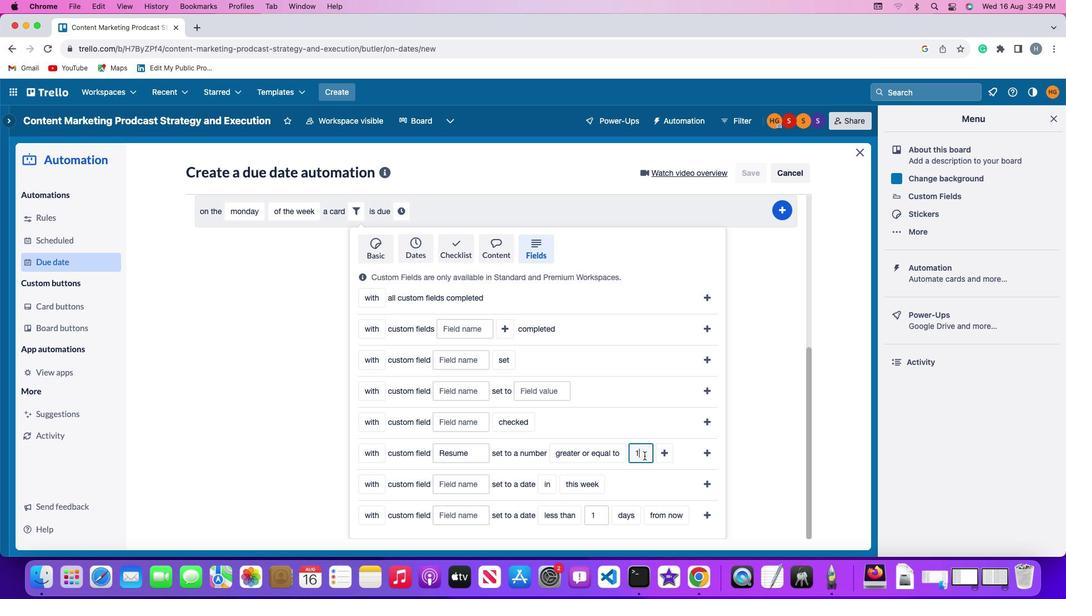
Action: Key pressed Key.backspace'1'
Screenshot: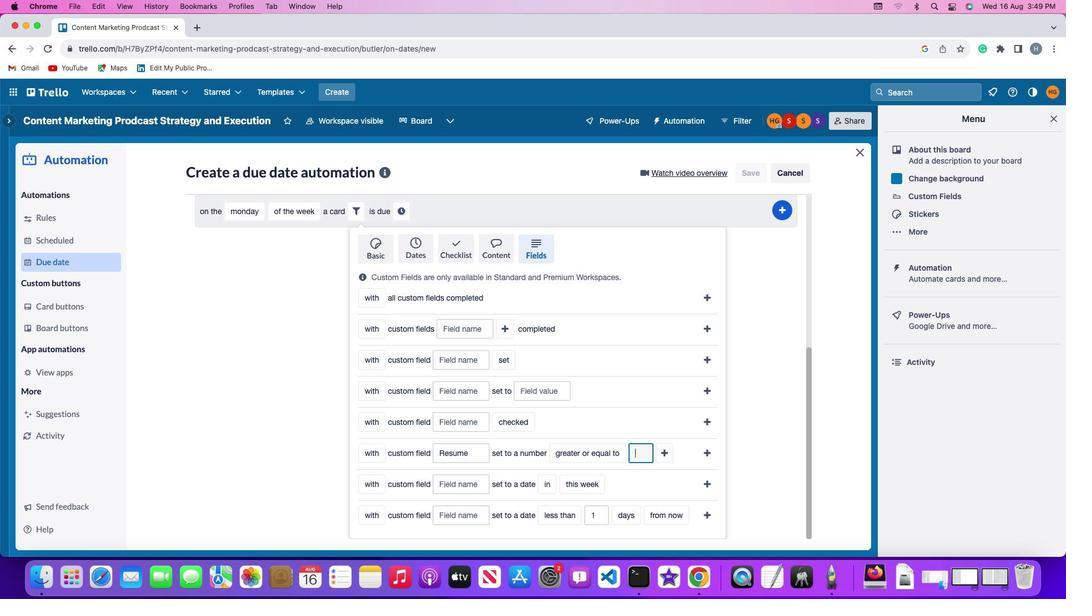 
Action: Mouse moved to (666, 446)
Screenshot: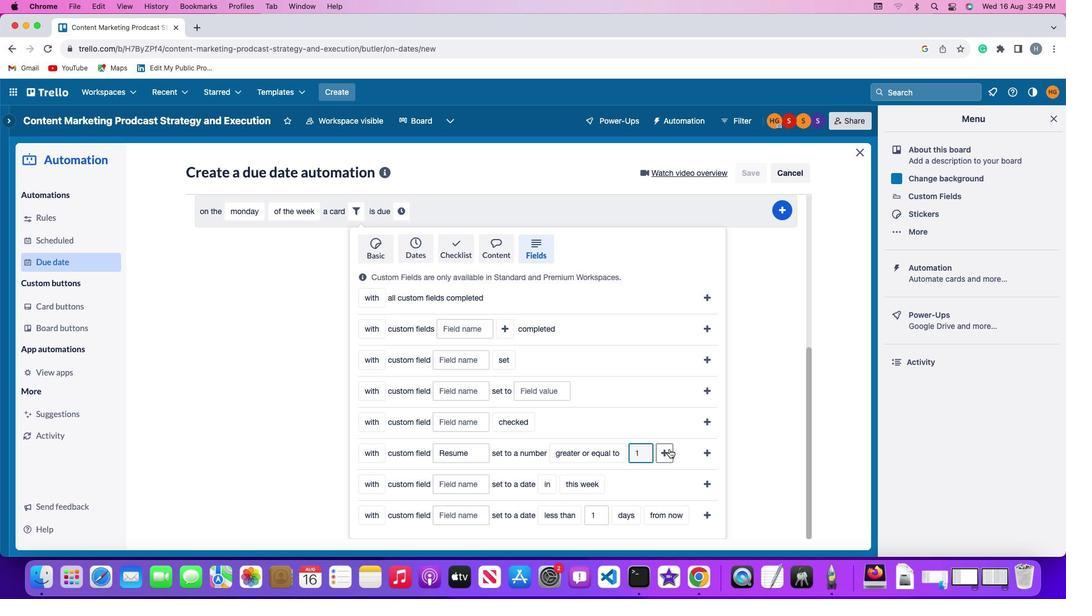 
Action: Mouse pressed left at (666, 446)
Screenshot: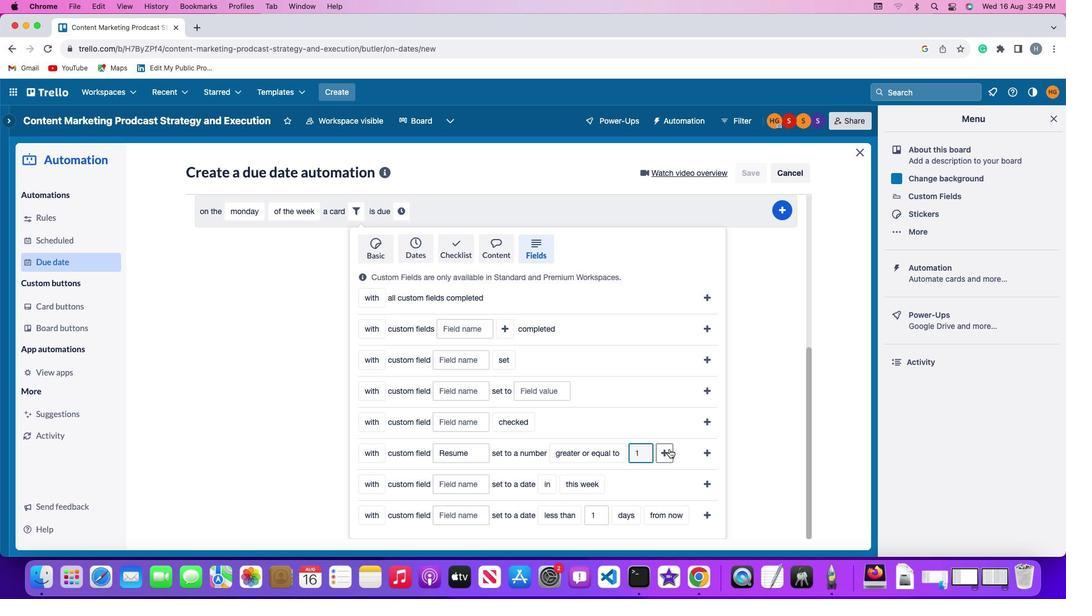 
Action: Mouse moved to (393, 476)
Screenshot: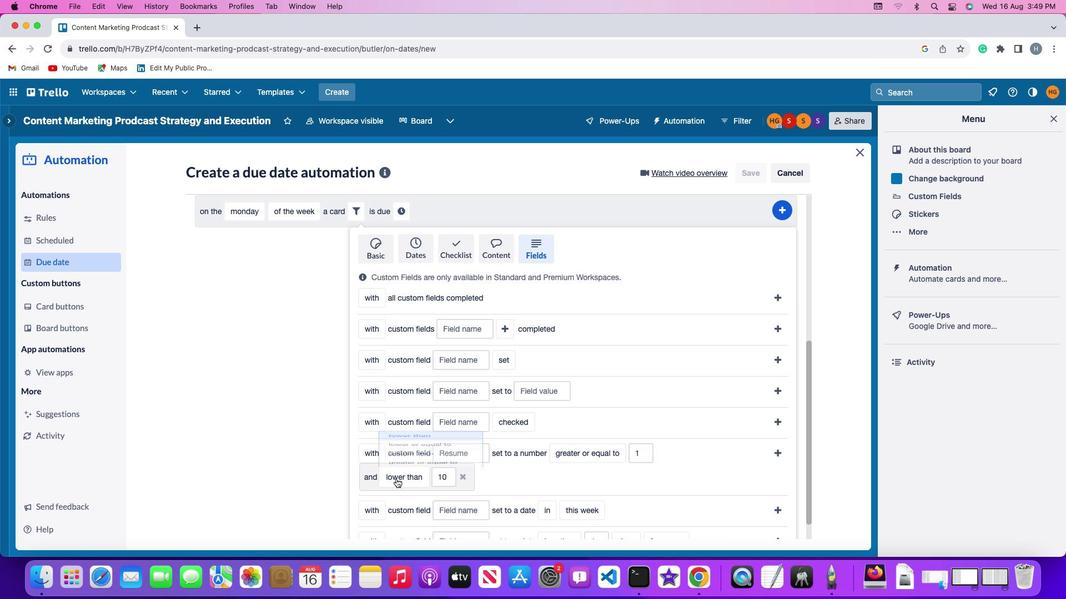 
Action: Mouse pressed left at (393, 476)
Screenshot: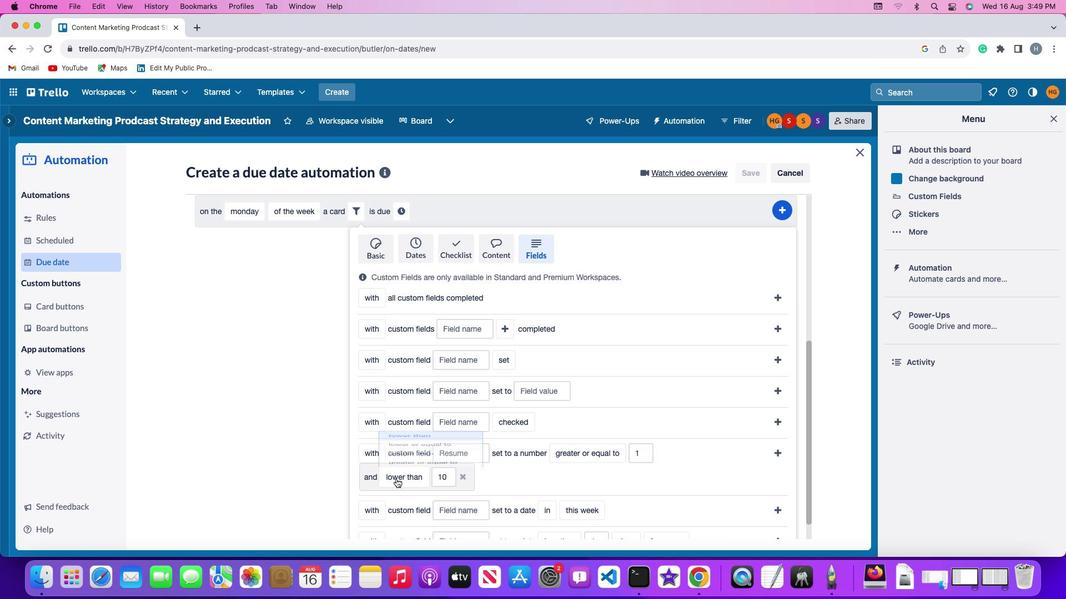 
Action: Mouse moved to (411, 403)
Screenshot: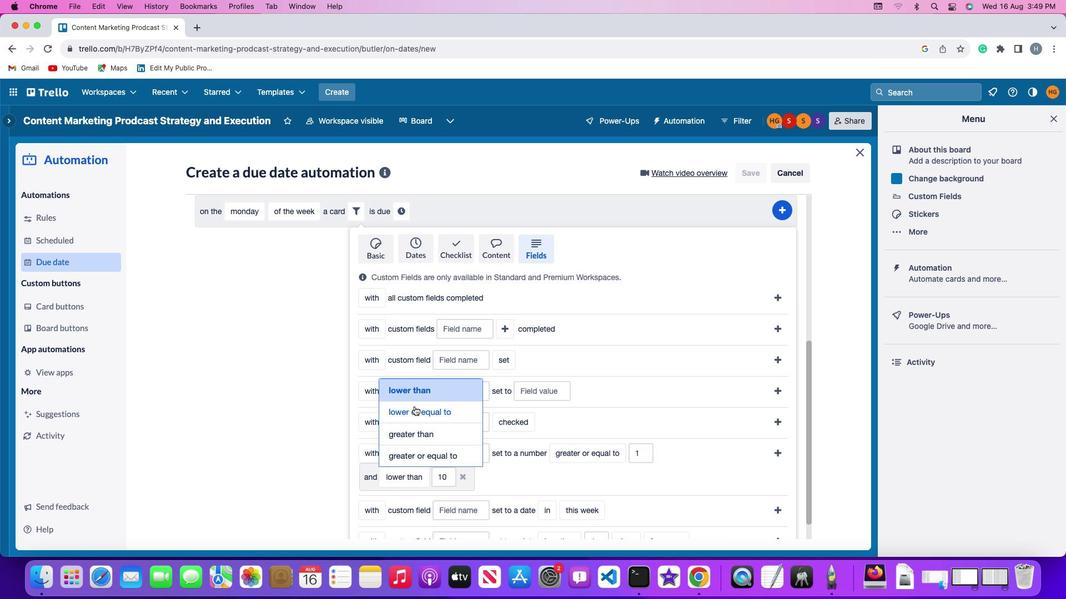 
Action: Mouse pressed left at (411, 403)
Screenshot: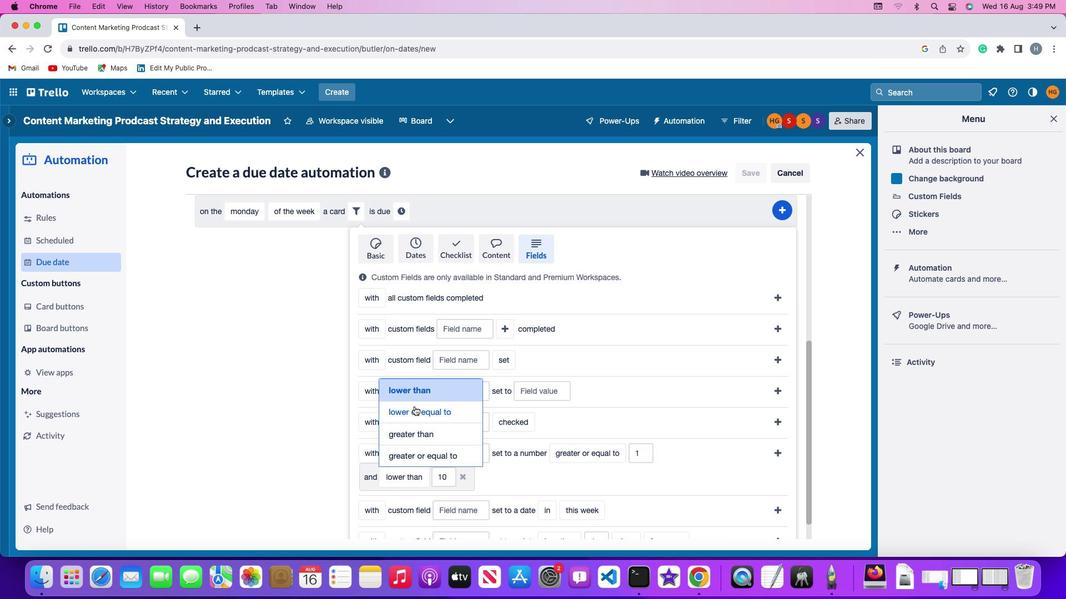 
Action: Mouse moved to (469, 473)
Screenshot: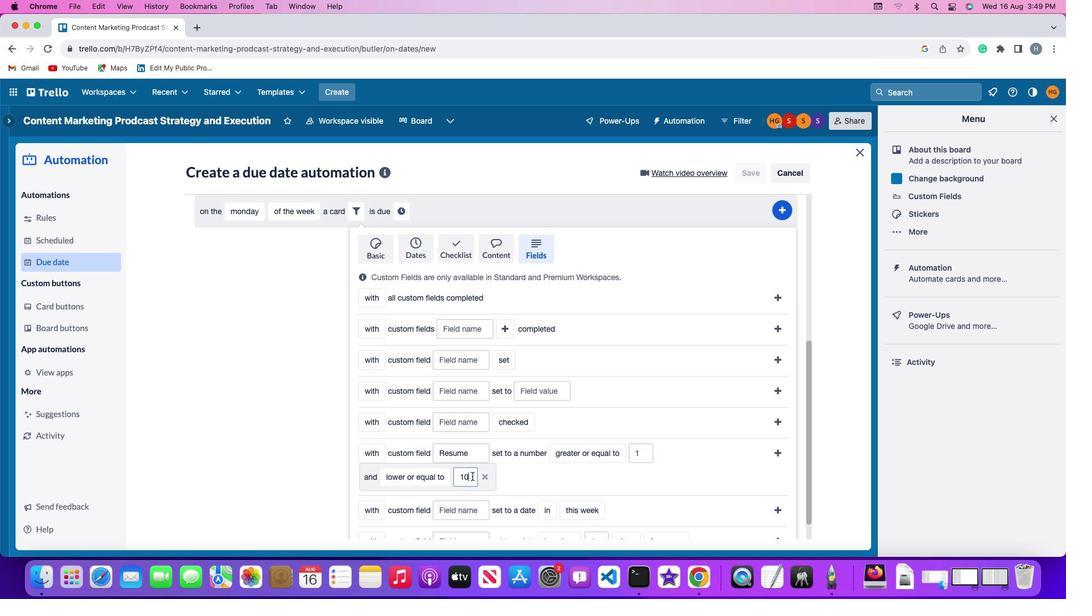 
Action: Mouse pressed left at (469, 473)
Screenshot: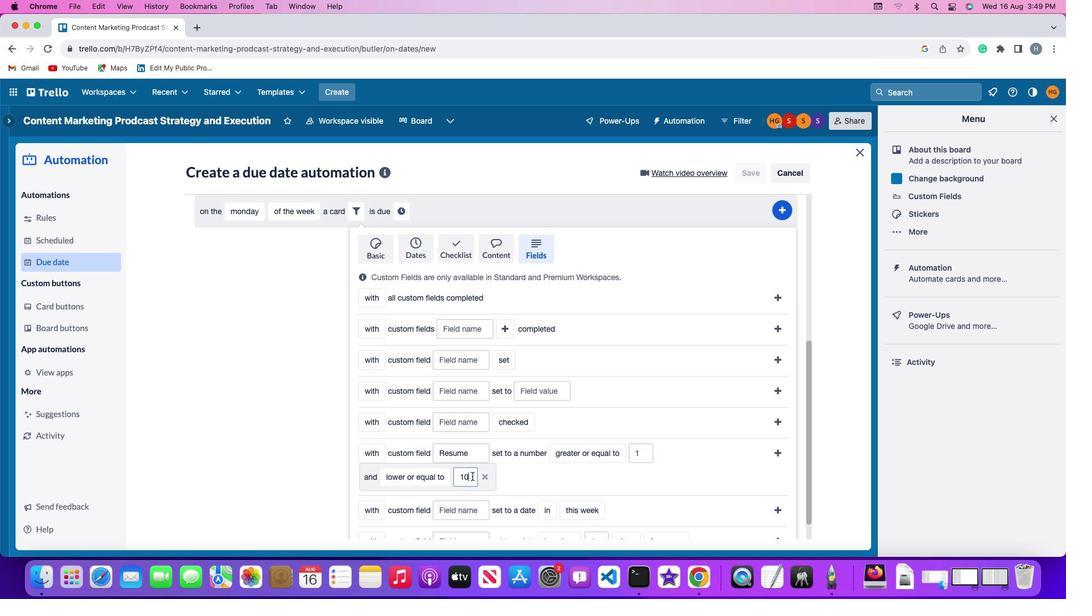 
Action: Key pressed Key.backspaceKey.backspace'1''0'
Screenshot: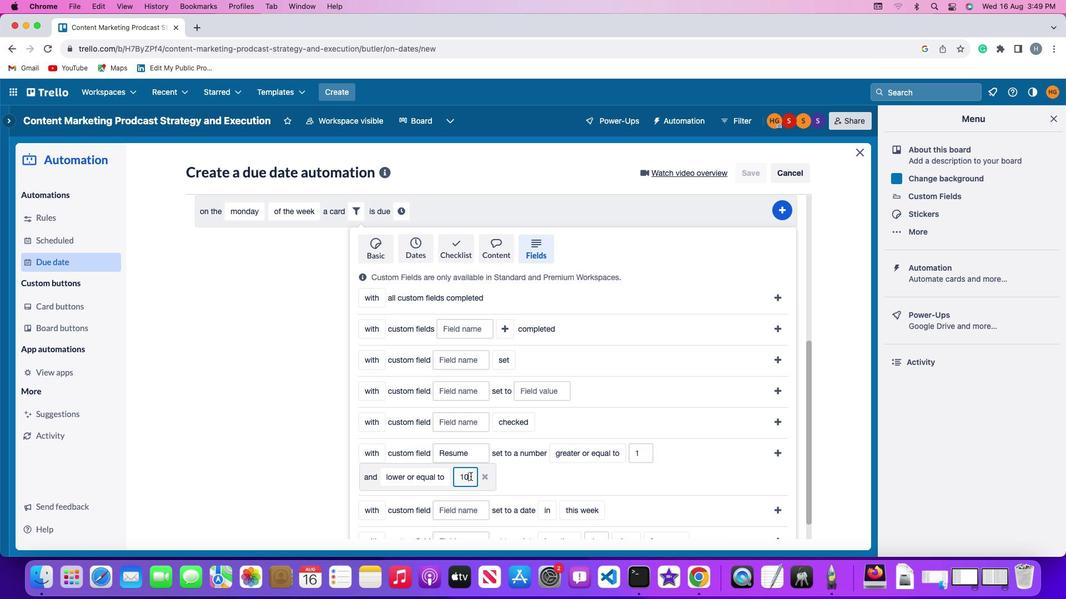 
Action: Mouse moved to (774, 448)
Screenshot: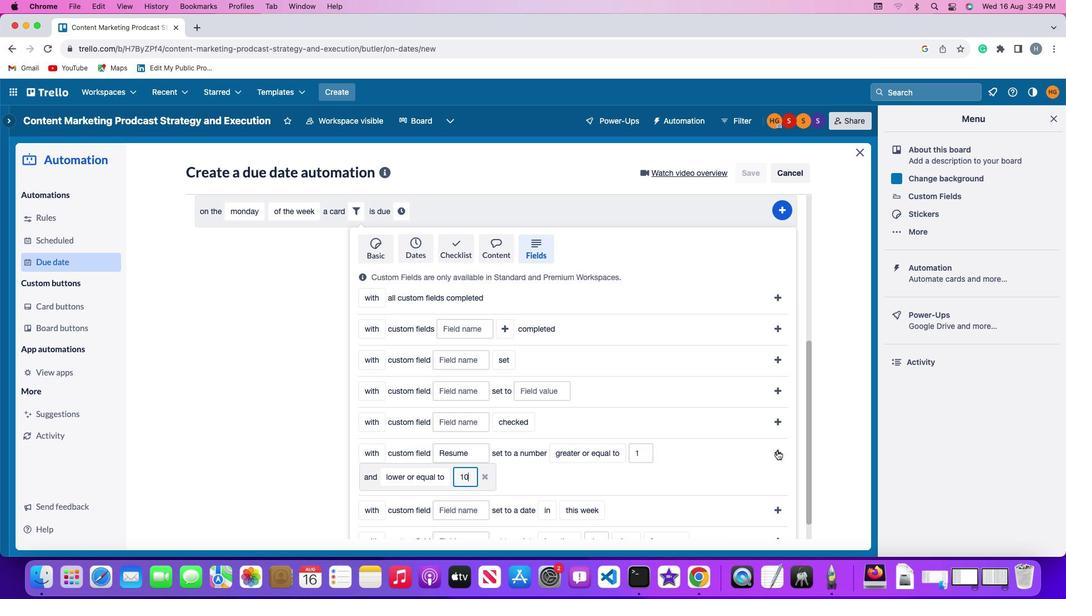 
Action: Mouse pressed left at (774, 448)
Screenshot: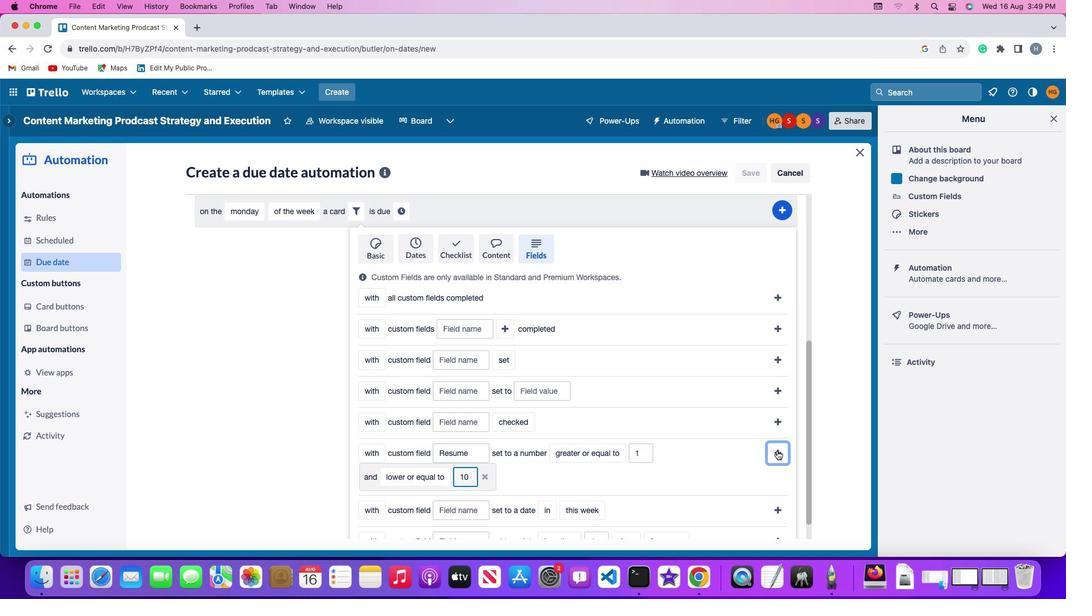 
Action: Mouse moved to (734, 477)
Screenshot: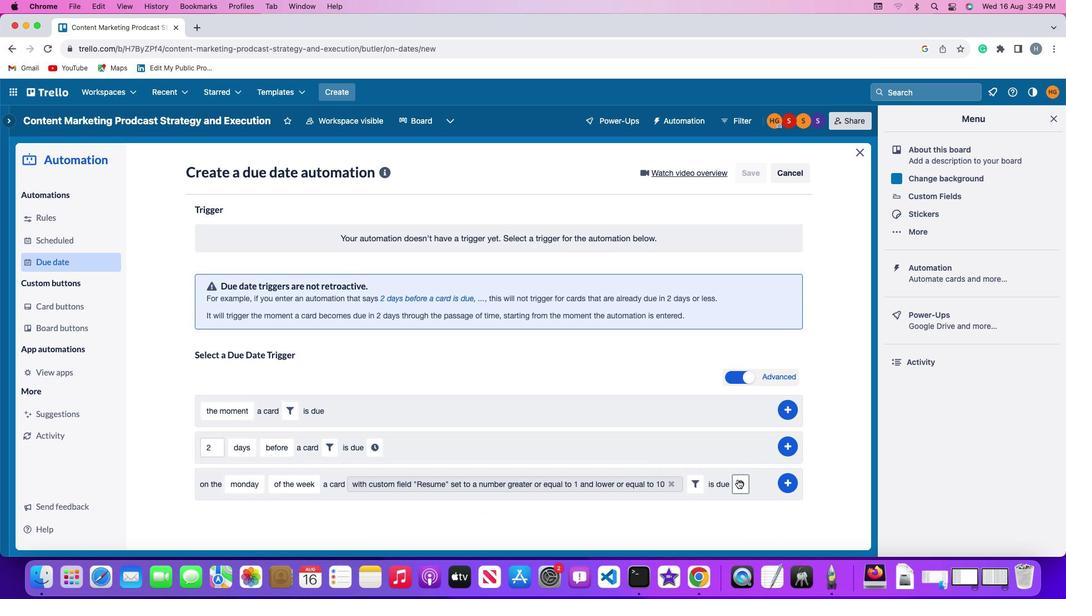 
Action: Mouse pressed left at (734, 477)
Screenshot: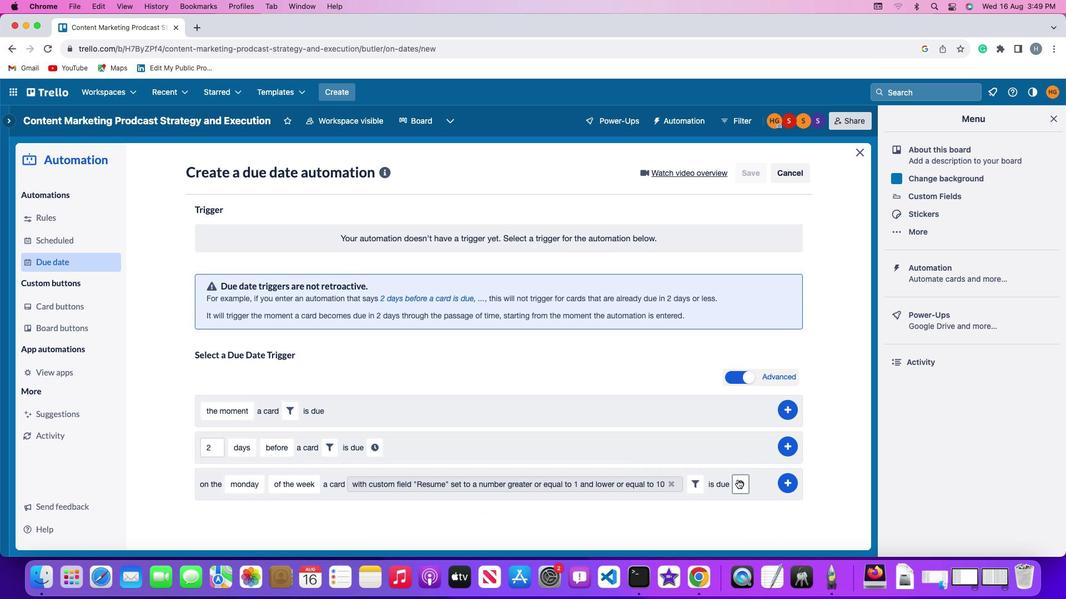 
Action: Mouse moved to (232, 508)
Screenshot: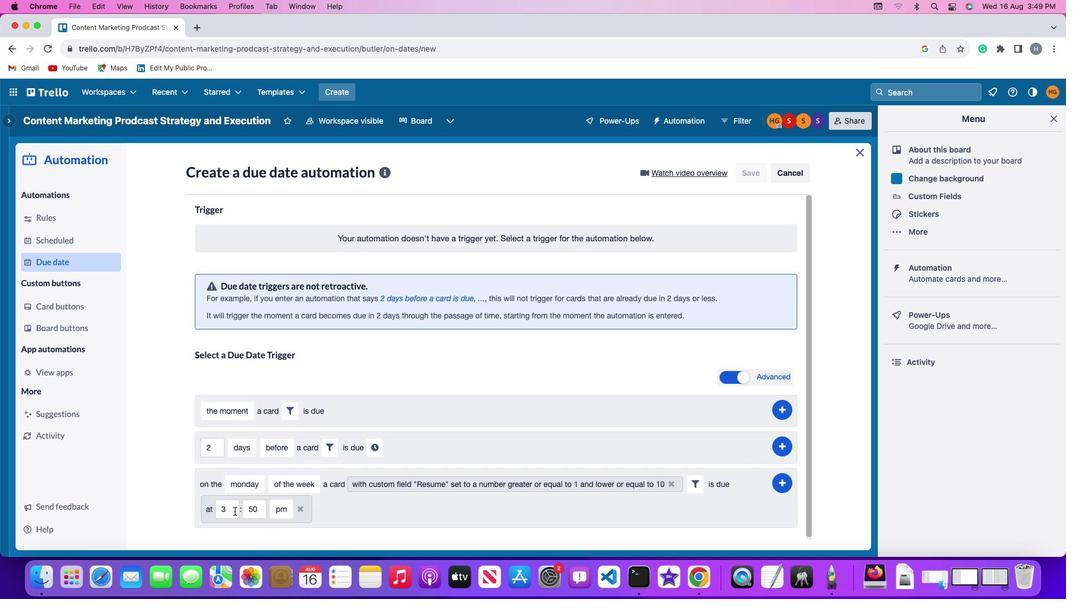 
Action: Mouse pressed left at (232, 508)
Screenshot: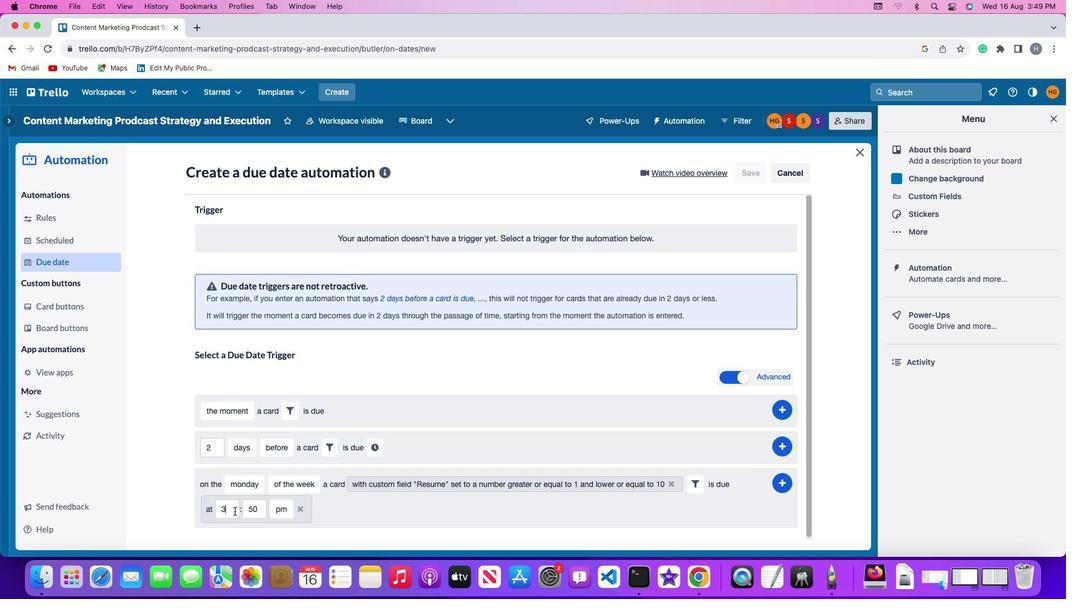 
Action: Key pressed Key.backspace'1''1'
Screenshot: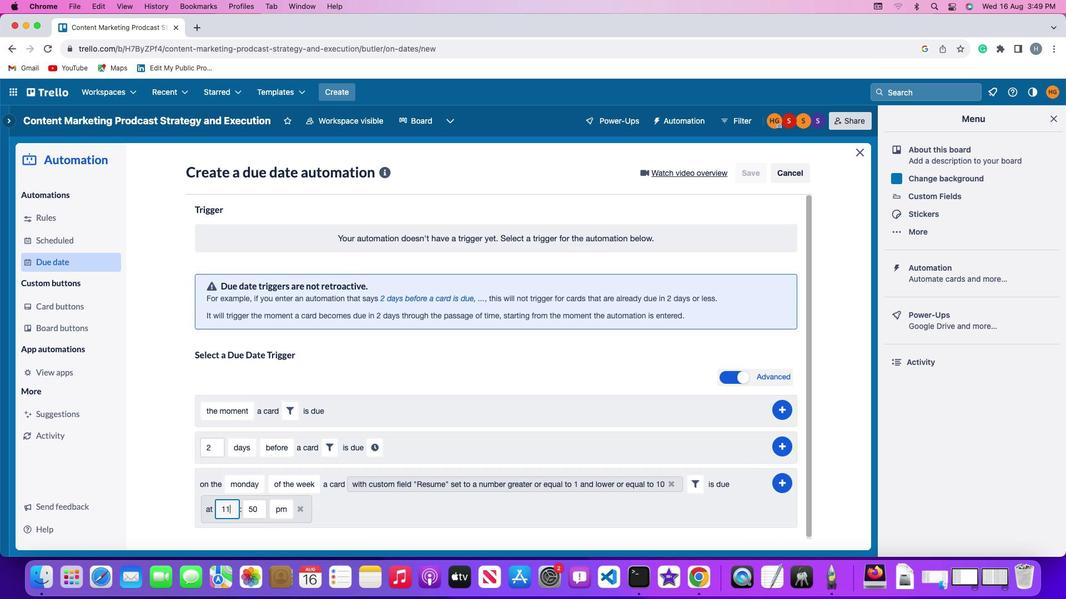
Action: Mouse moved to (255, 506)
Screenshot: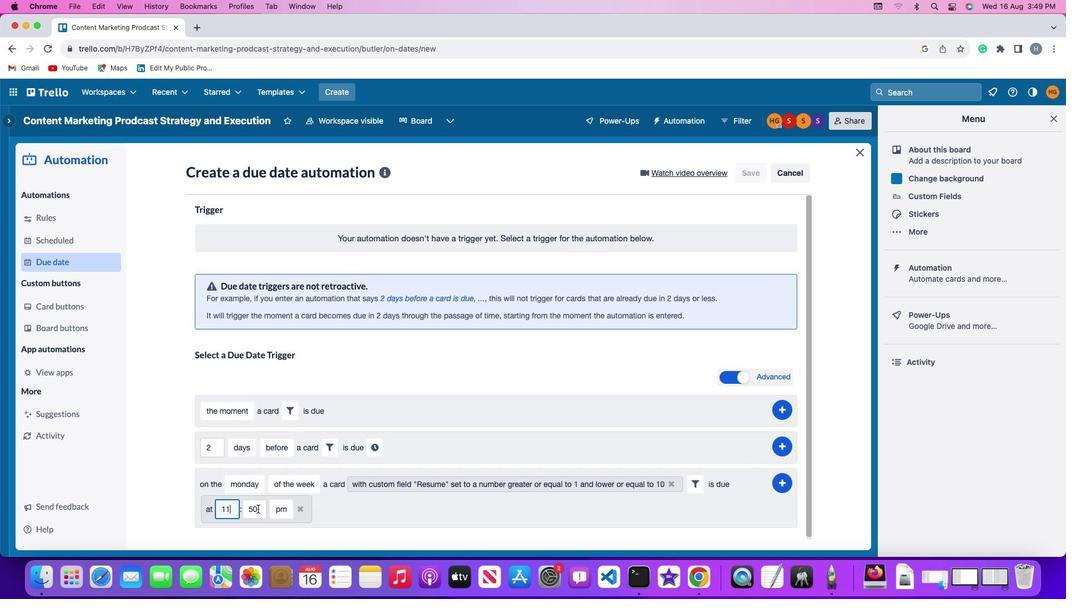 
Action: Mouse pressed left at (255, 506)
Screenshot: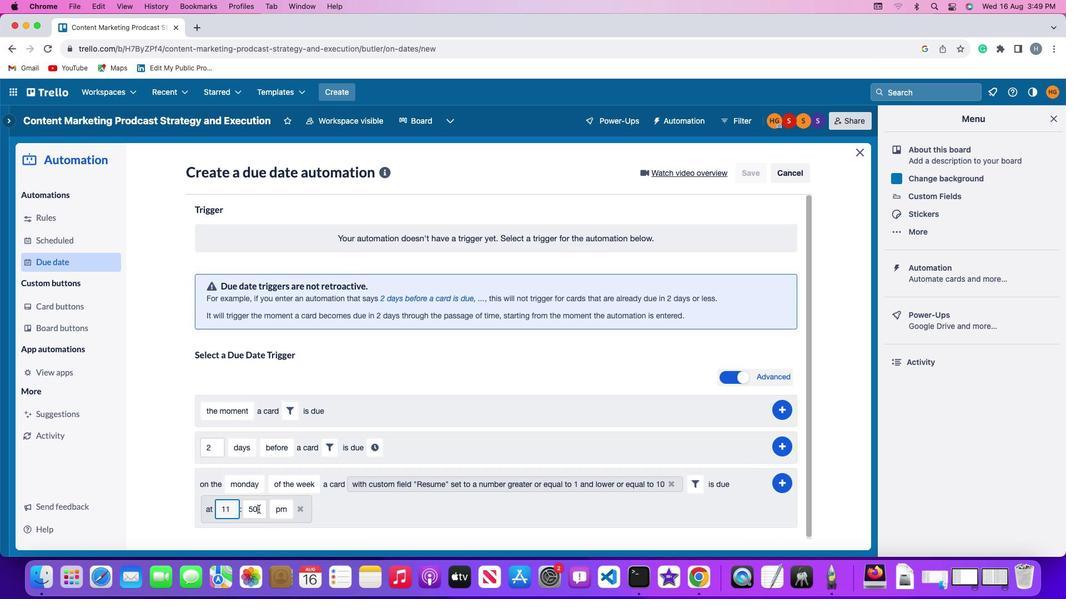
Action: Key pressed Key.backspaceKey.backspace'0''0'
Screenshot: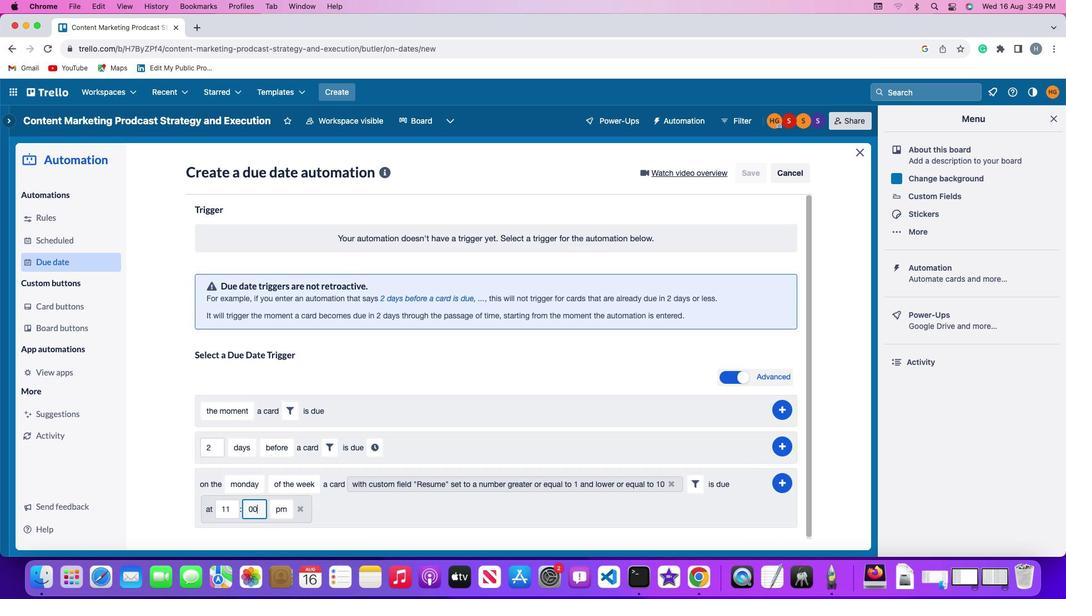 
Action: Mouse moved to (268, 506)
Screenshot: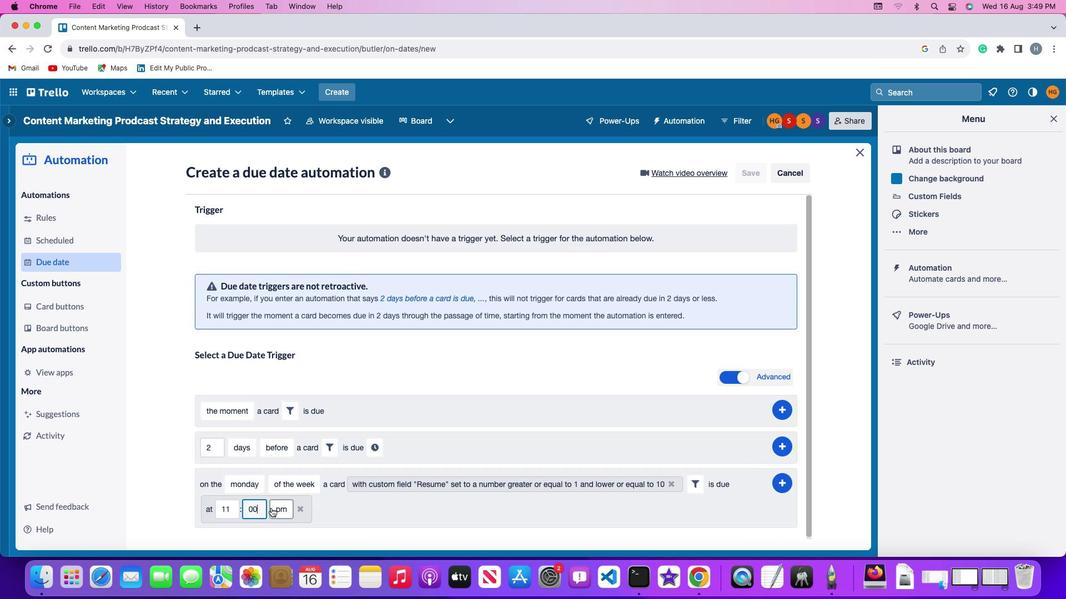 
Action: Mouse pressed left at (268, 506)
Screenshot: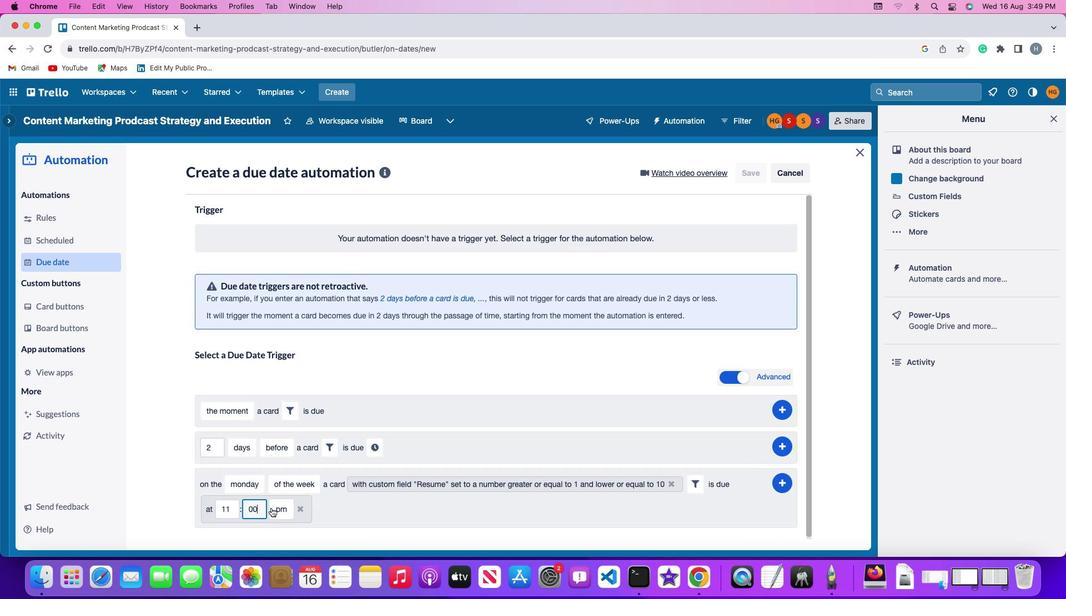 
Action: Mouse moved to (277, 463)
Screenshot: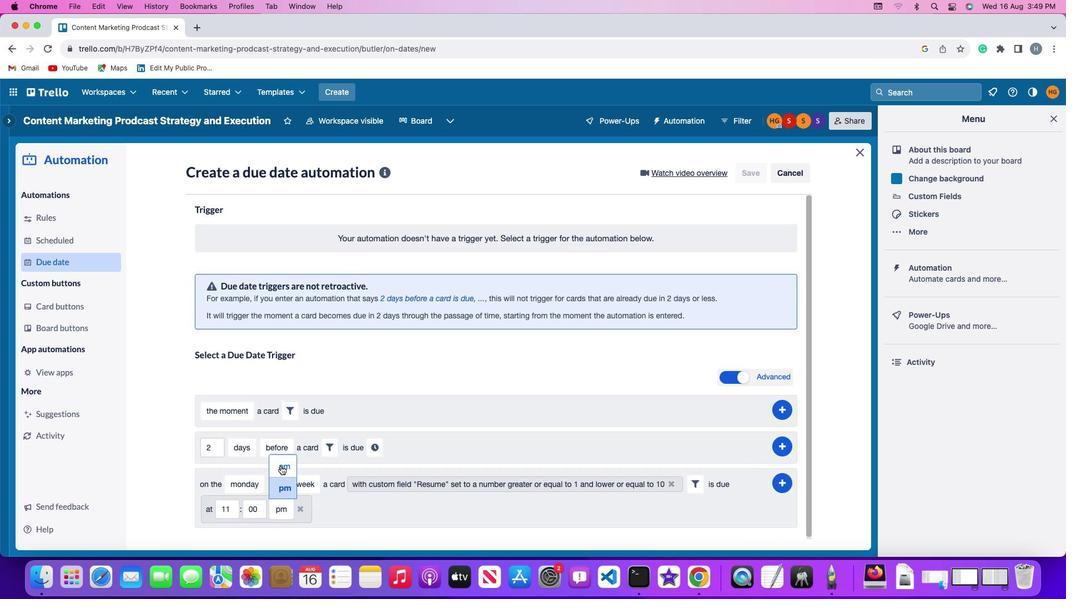 
Action: Mouse pressed left at (277, 463)
Screenshot: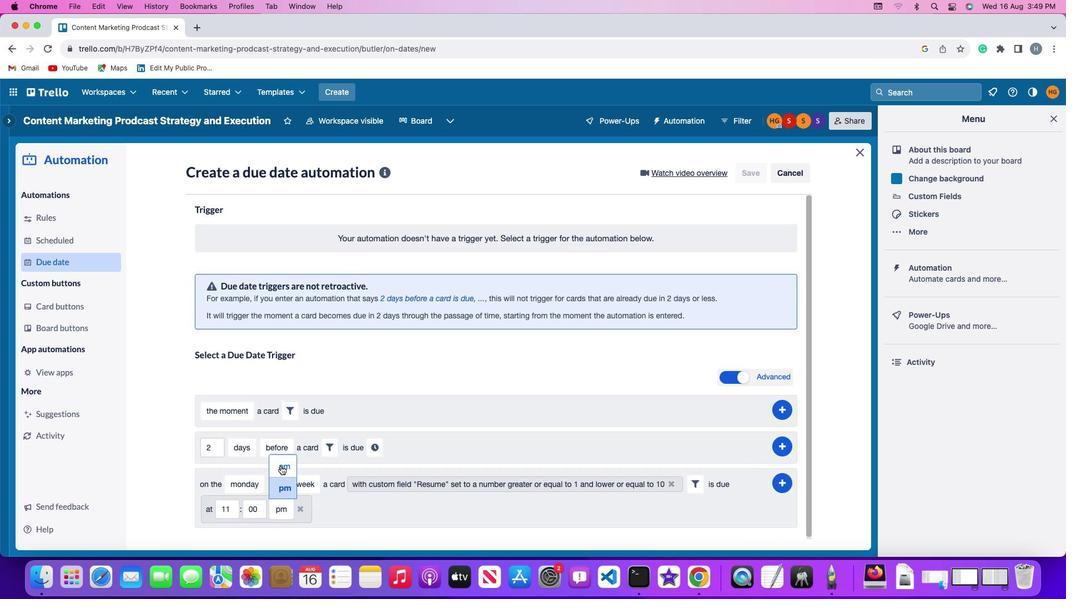 
Action: Mouse moved to (780, 480)
Screenshot: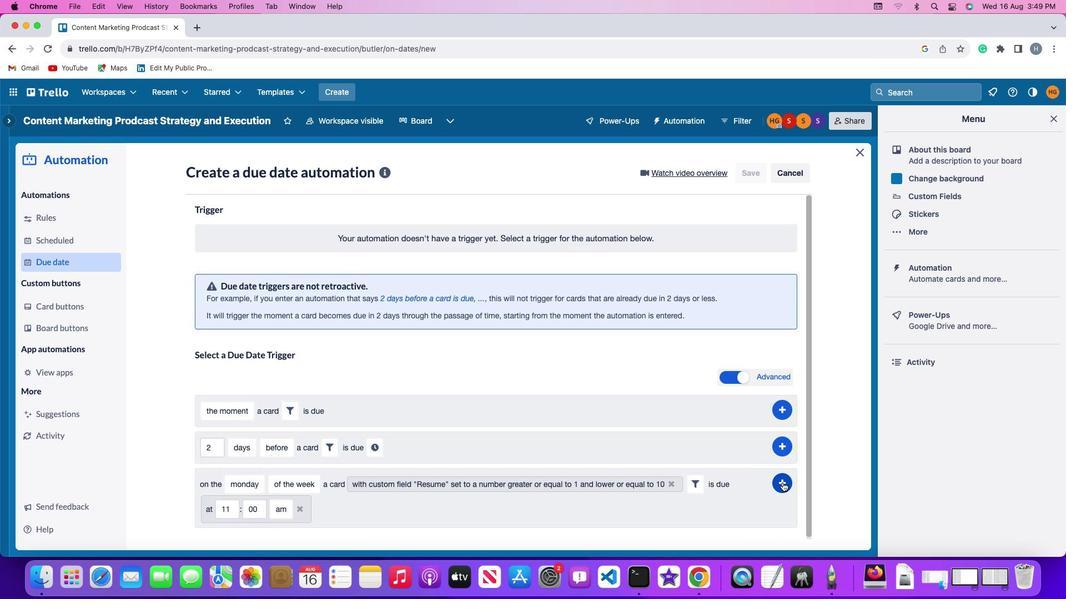 
Action: Mouse pressed left at (780, 480)
Screenshot: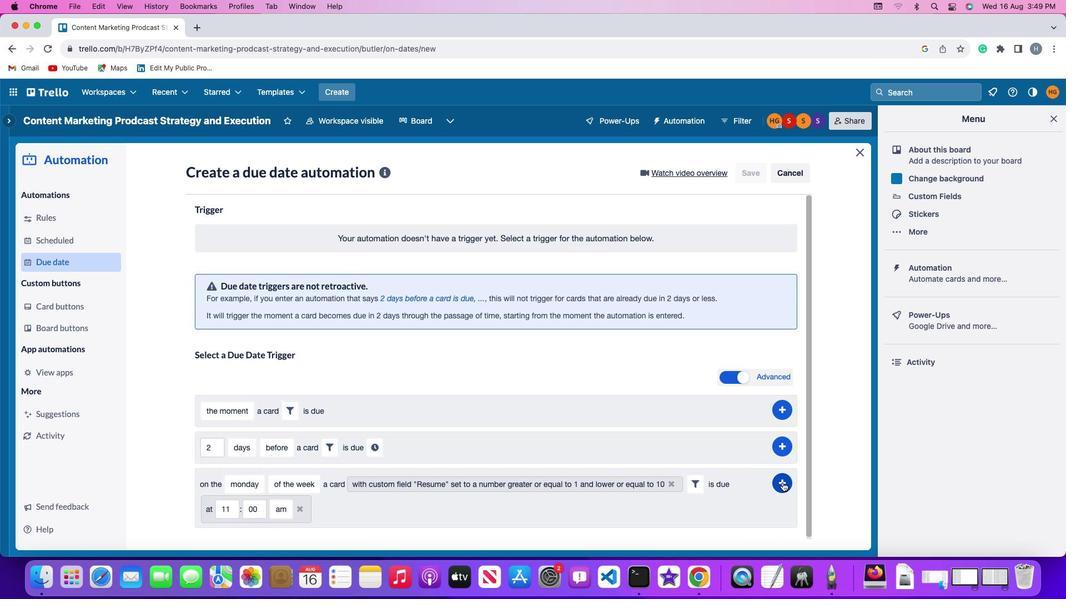 
Action: Mouse moved to (828, 412)
Screenshot: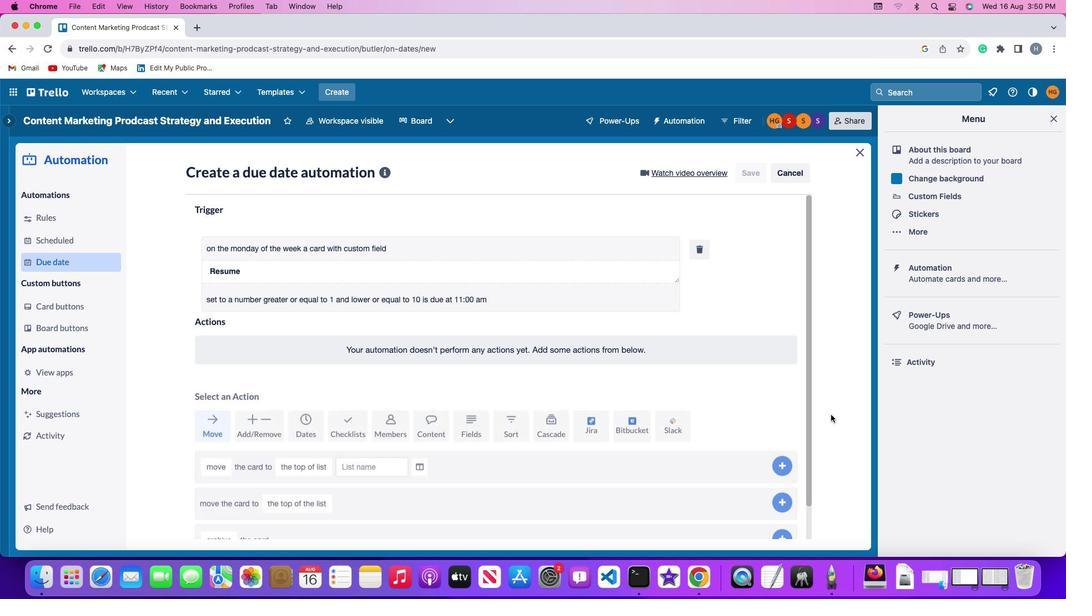 
